 Task: Look for space in Sfizef, Algeria from 4th September, 2023 to 10th September, 2023 for 1 adult in price range Rs.9000 to Rs.17000. Place can be private room with 1  bedroom having 1 bed and 1 bathroom. Property type can be house, flat, hotel. Amenities needed are: washing machine. Booking option can be shelf check-in. Required host language is .
Action: Mouse moved to (683, 88)
Screenshot: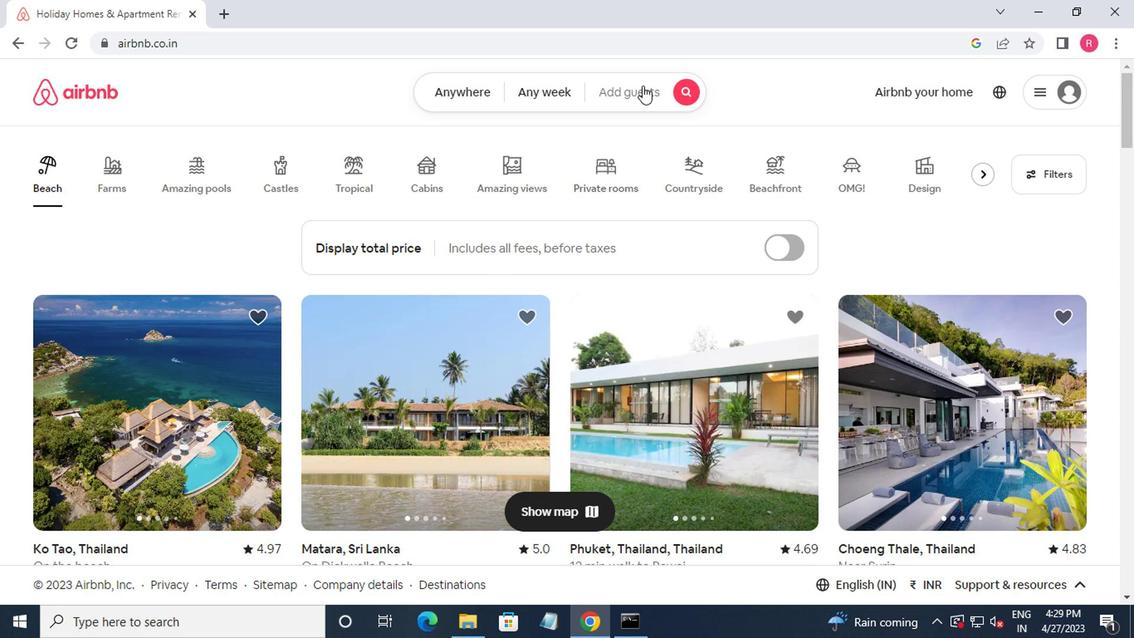 
Action: Mouse pressed left at (683, 88)
Screenshot: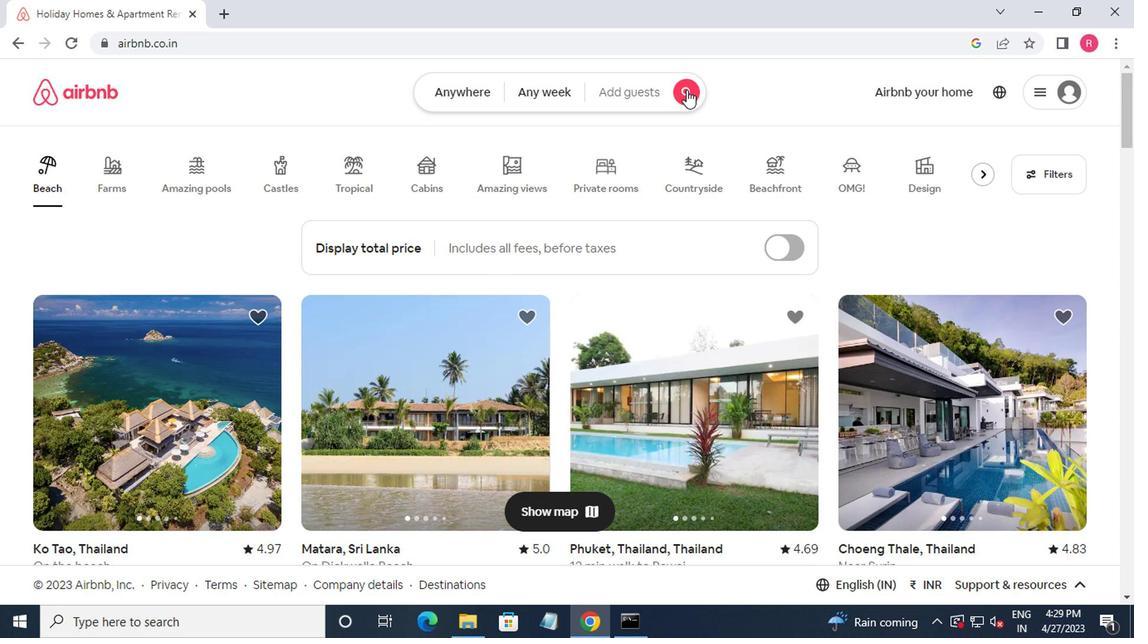 
Action: Mouse moved to (301, 158)
Screenshot: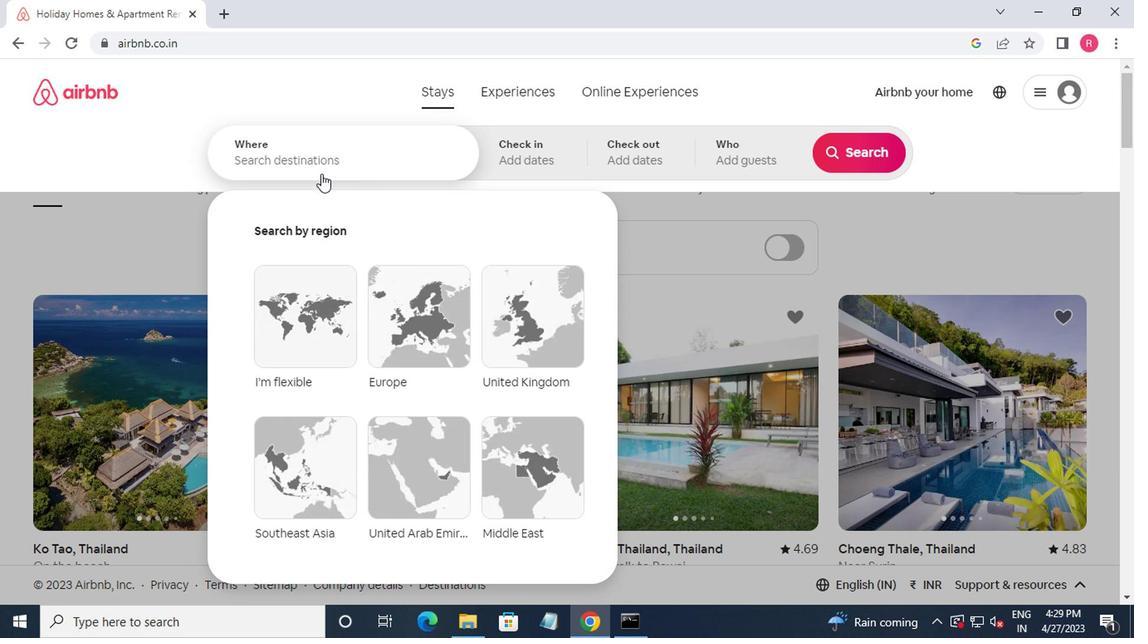 
Action: Mouse pressed left at (301, 158)
Screenshot: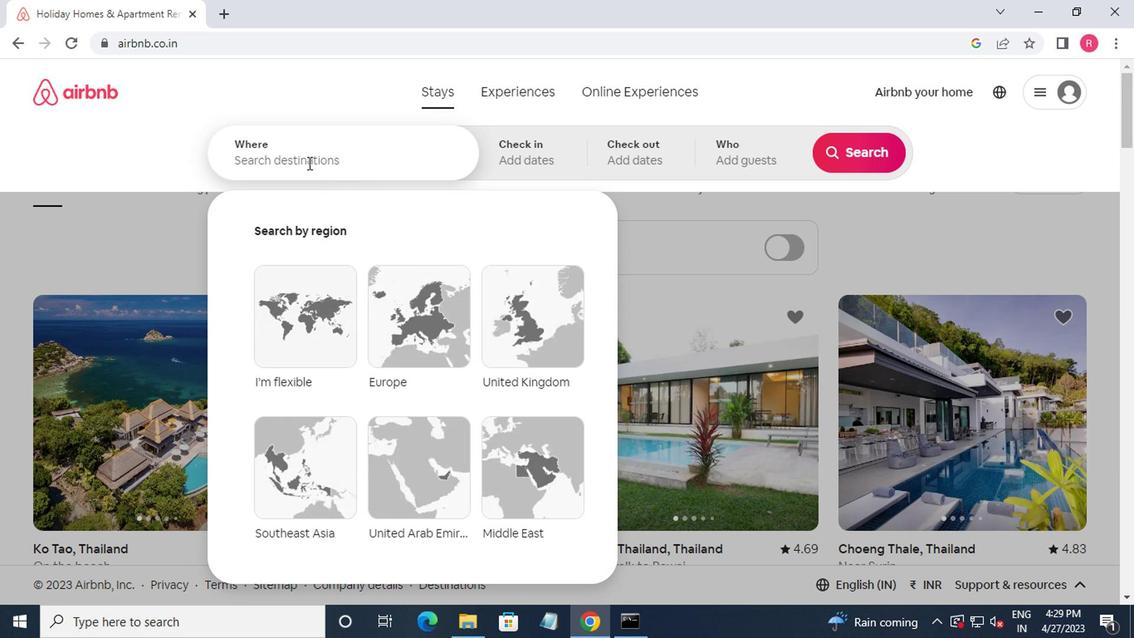
Action: Key pressed sa<Key.backspace>fizef<Key.down><Key.enter>
Screenshot: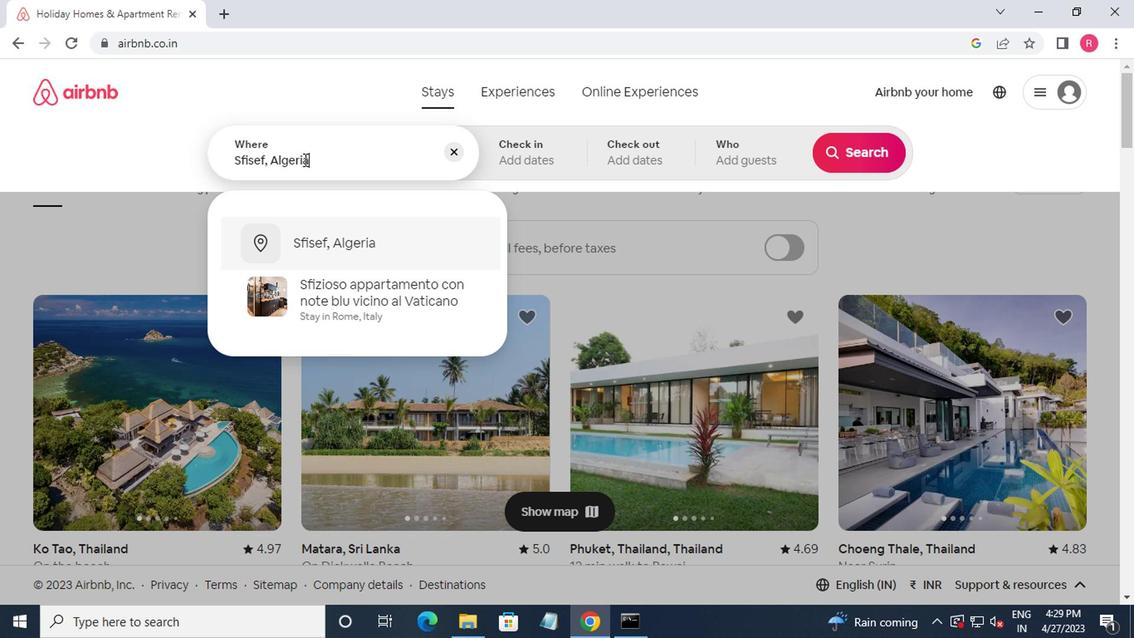 
Action: Mouse moved to (844, 290)
Screenshot: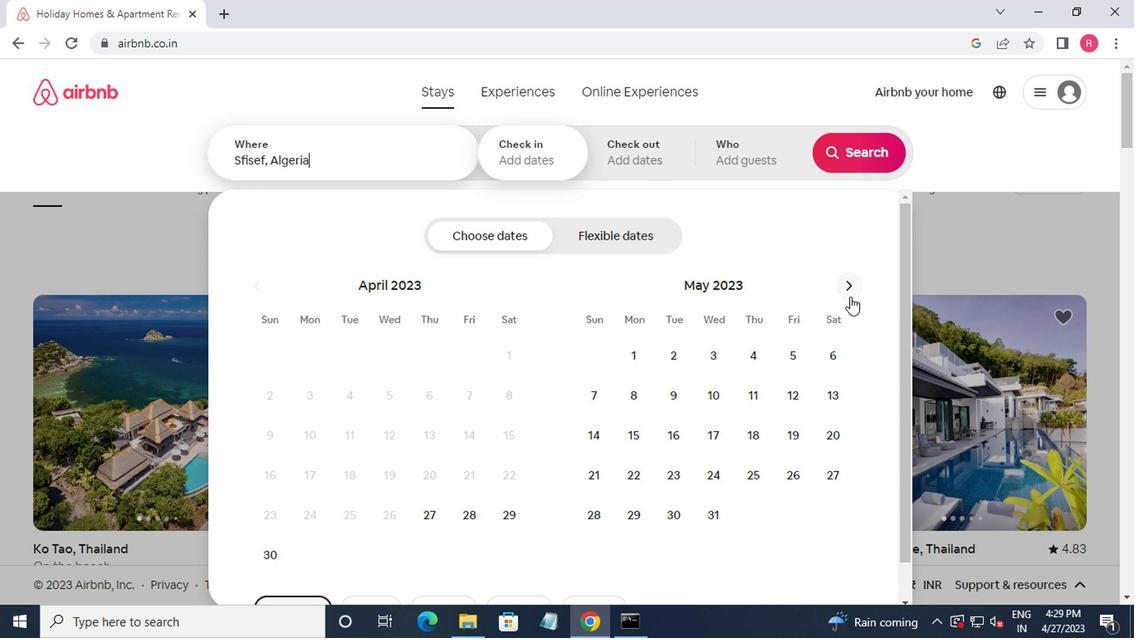 
Action: Mouse pressed left at (844, 290)
Screenshot: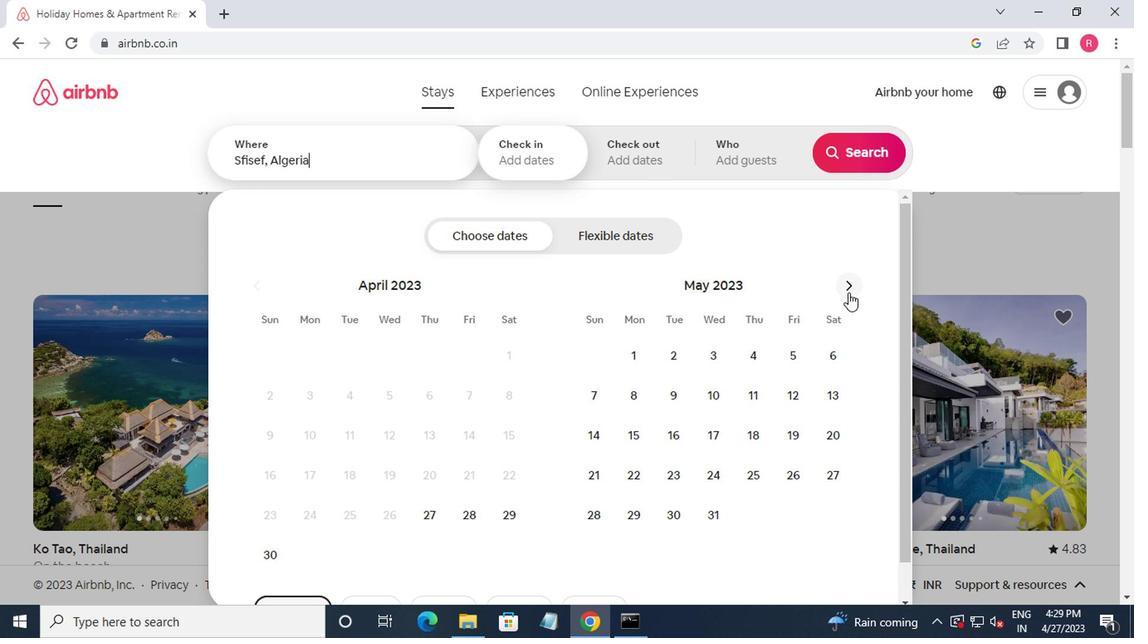 
Action: Mouse moved to (844, 290)
Screenshot: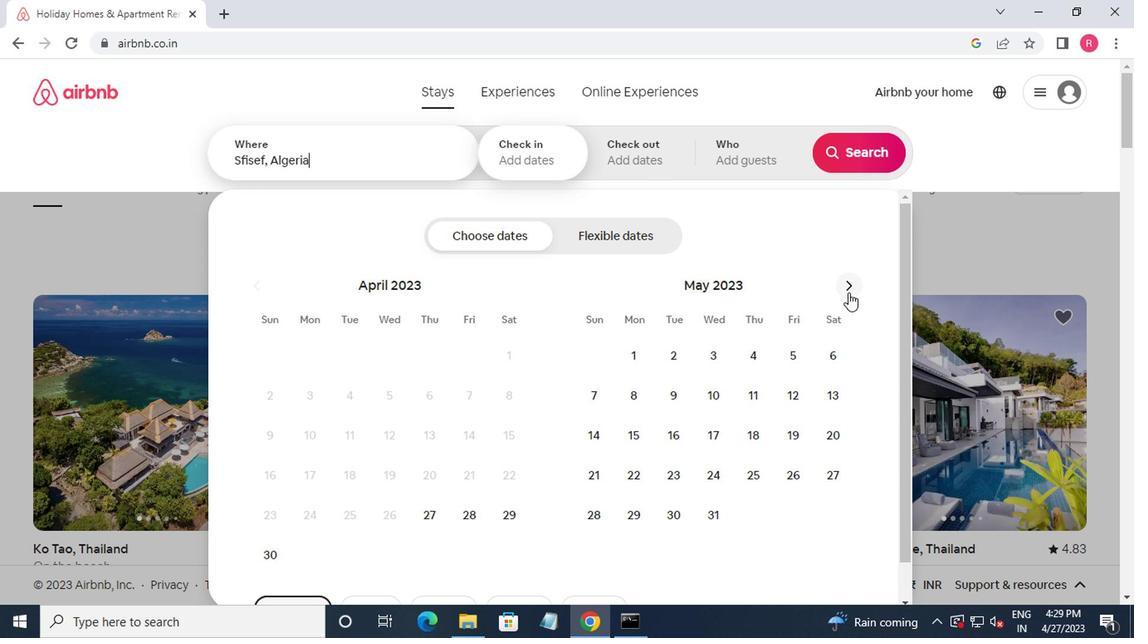 
Action: Mouse pressed left at (844, 290)
Screenshot: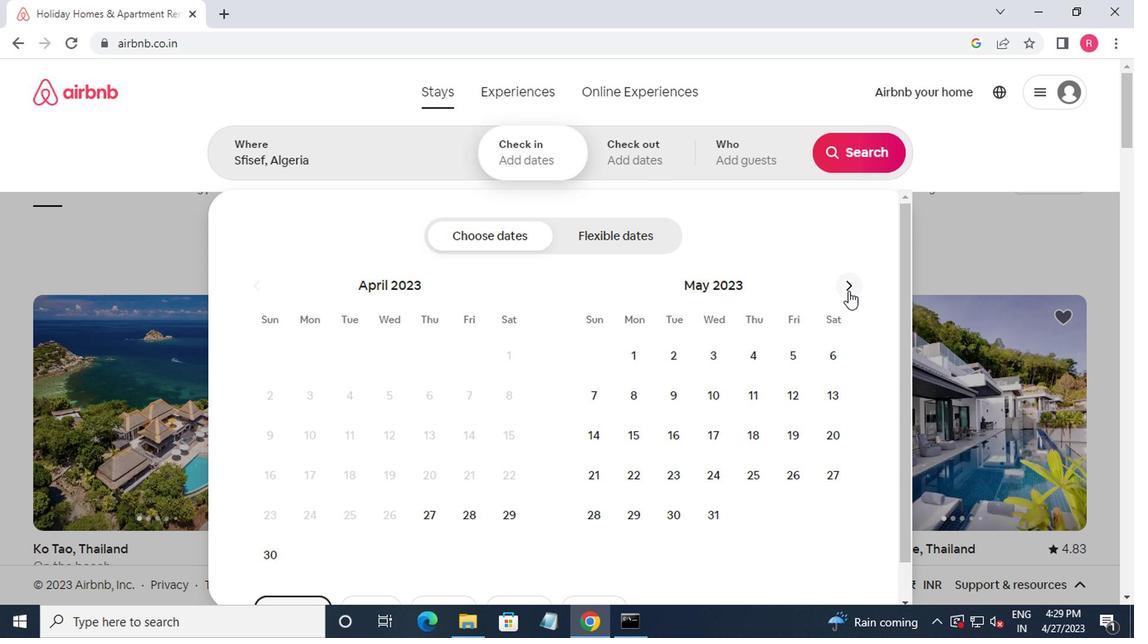 
Action: Mouse pressed left at (844, 290)
Screenshot: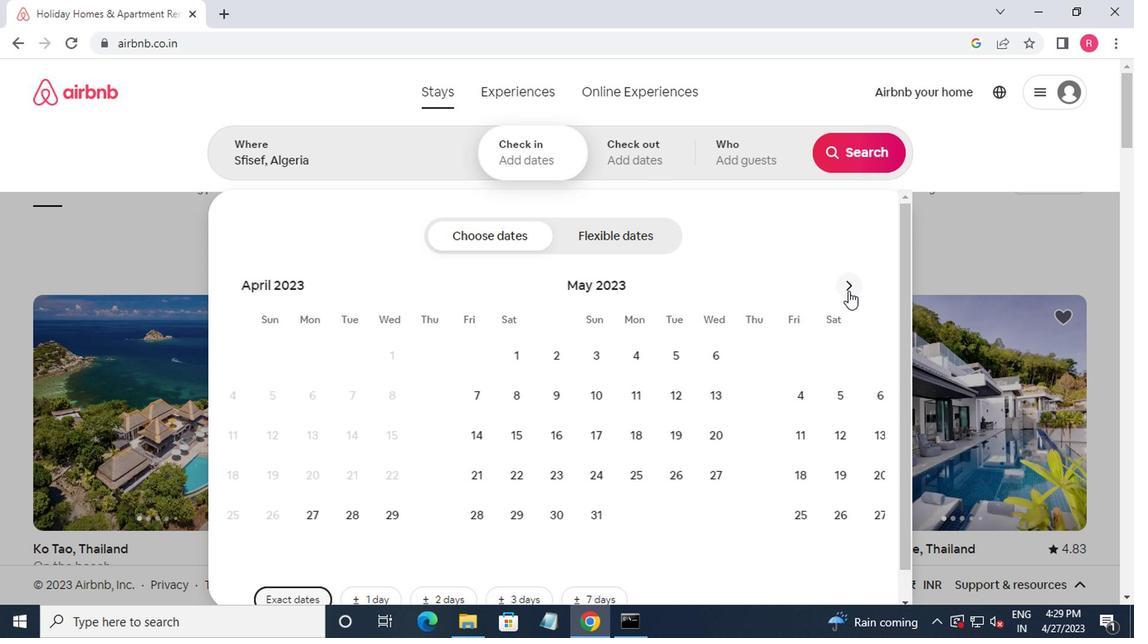 
Action: Mouse pressed left at (844, 290)
Screenshot: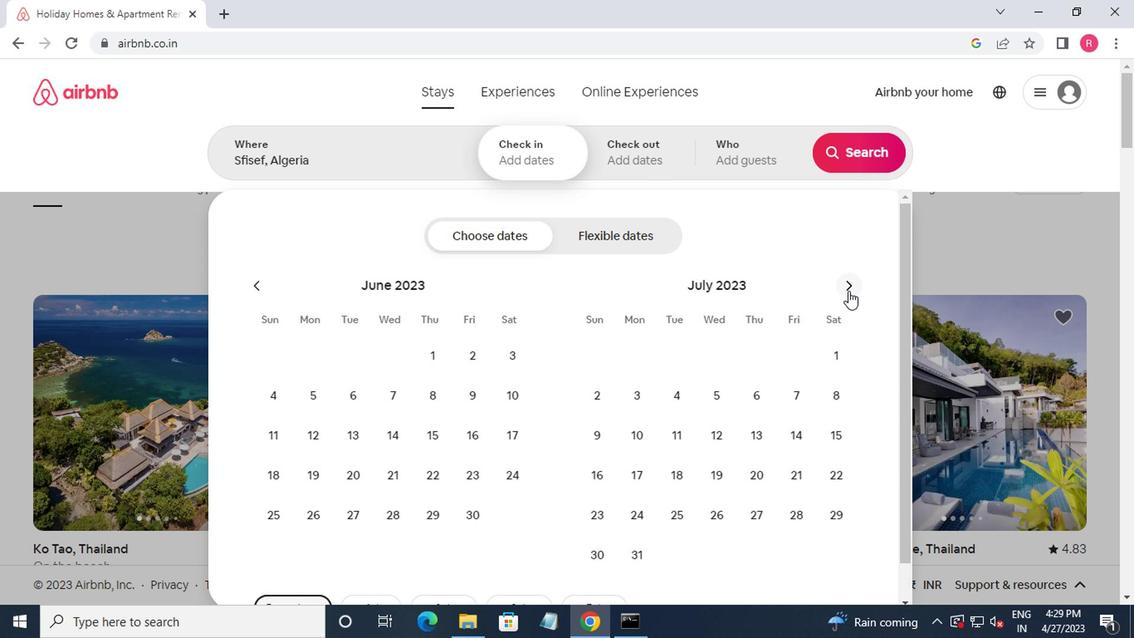 
Action: Mouse pressed left at (844, 290)
Screenshot: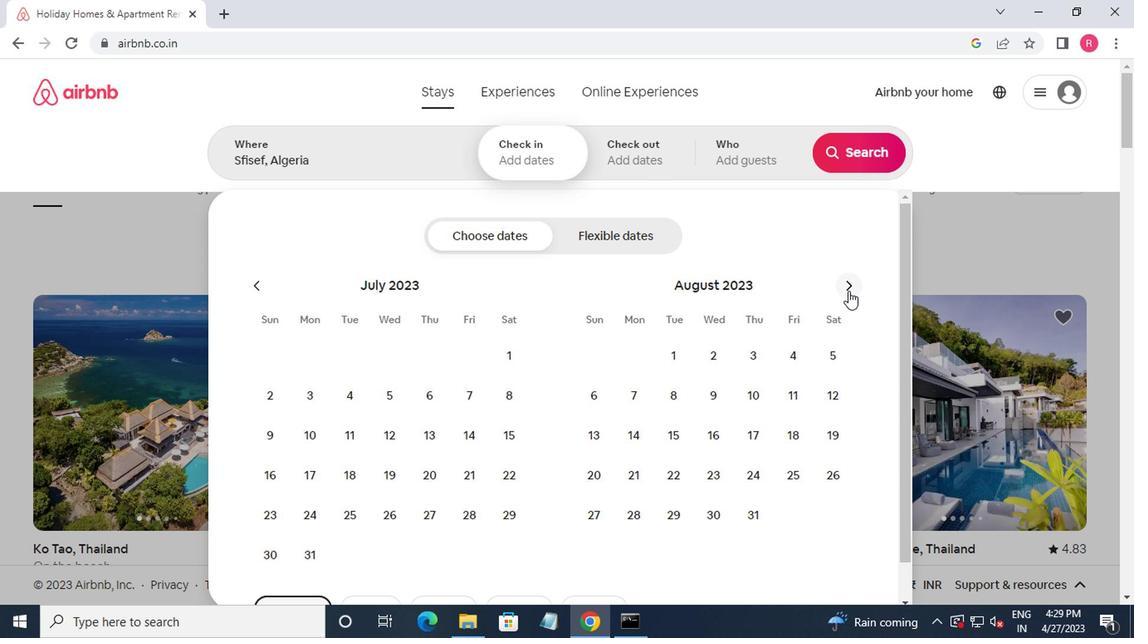 
Action: Mouse moved to (646, 403)
Screenshot: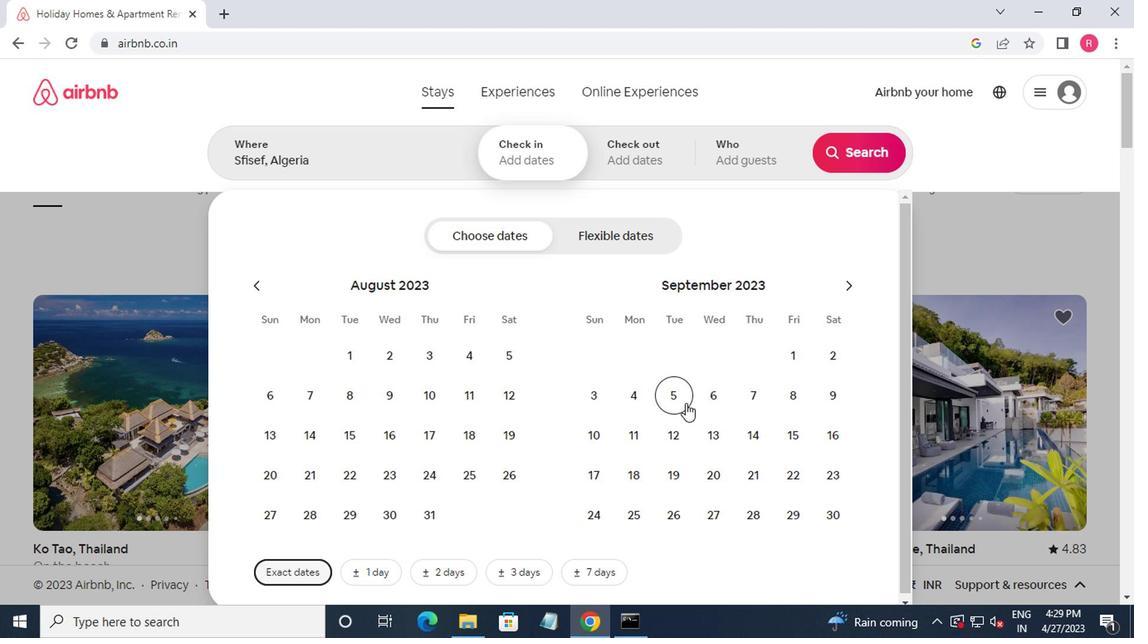 
Action: Mouse pressed left at (646, 403)
Screenshot: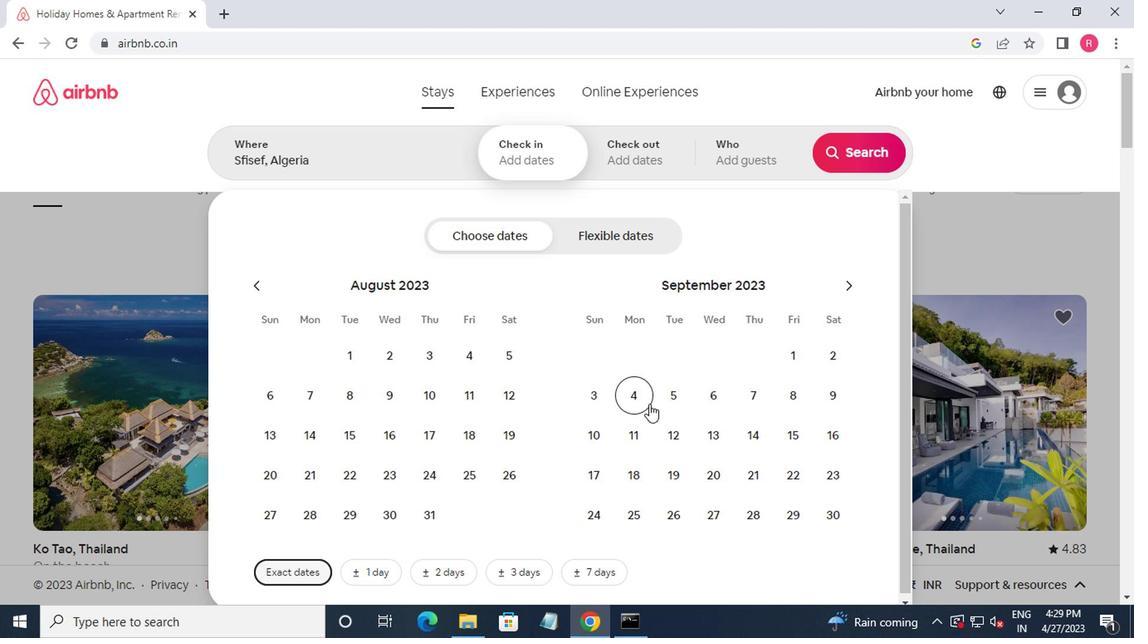 
Action: Mouse moved to (609, 446)
Screenshot: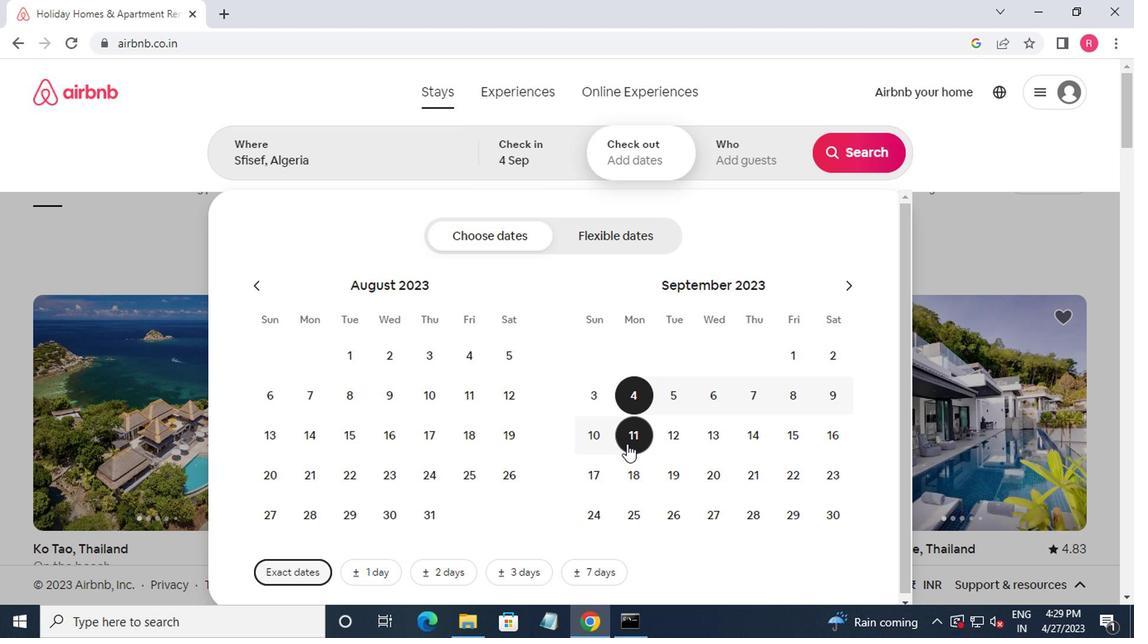 
Action: Mouse pressed left at (609, 446)
Screenshot: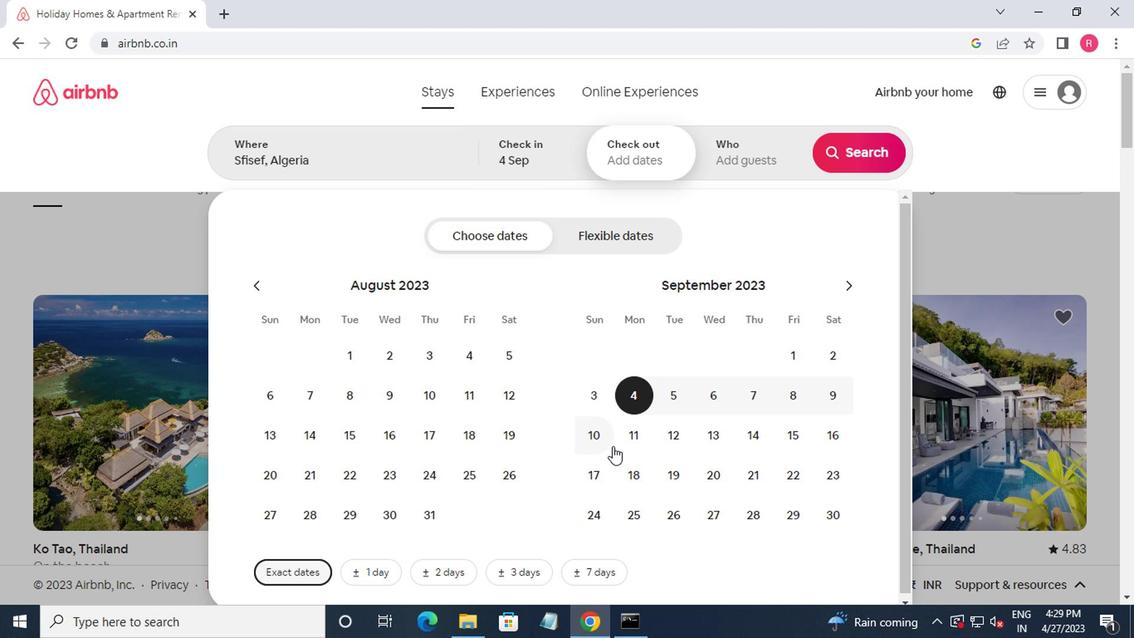 
Action: Mouse moved to (714, 172)
Screenshot: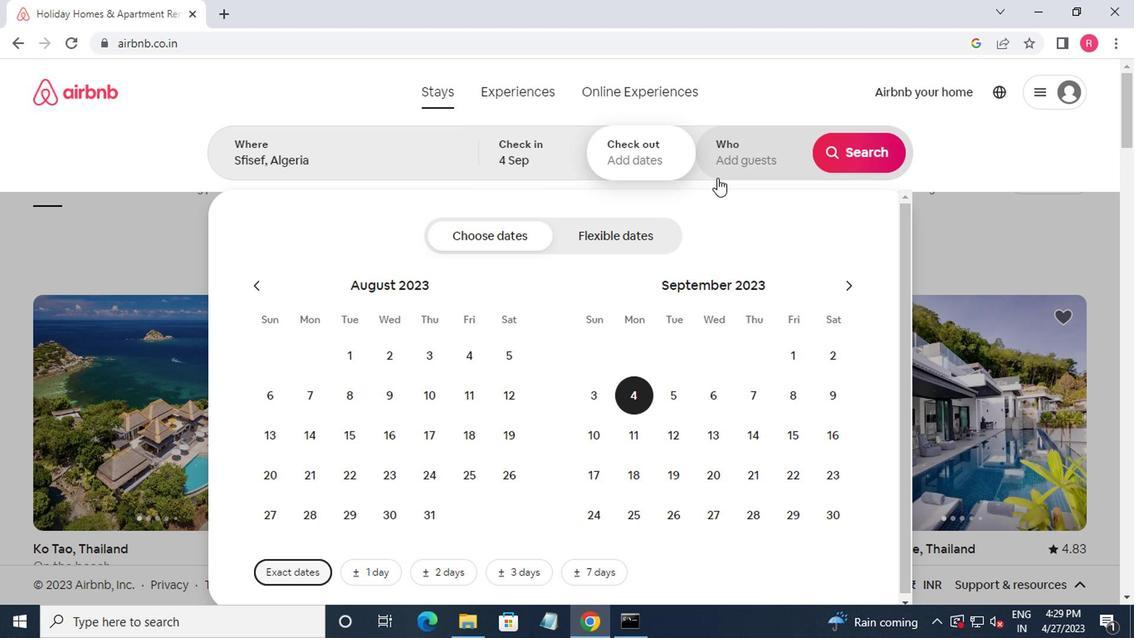 
Action: Mouse pressed left at (714, 172)
Screenshot: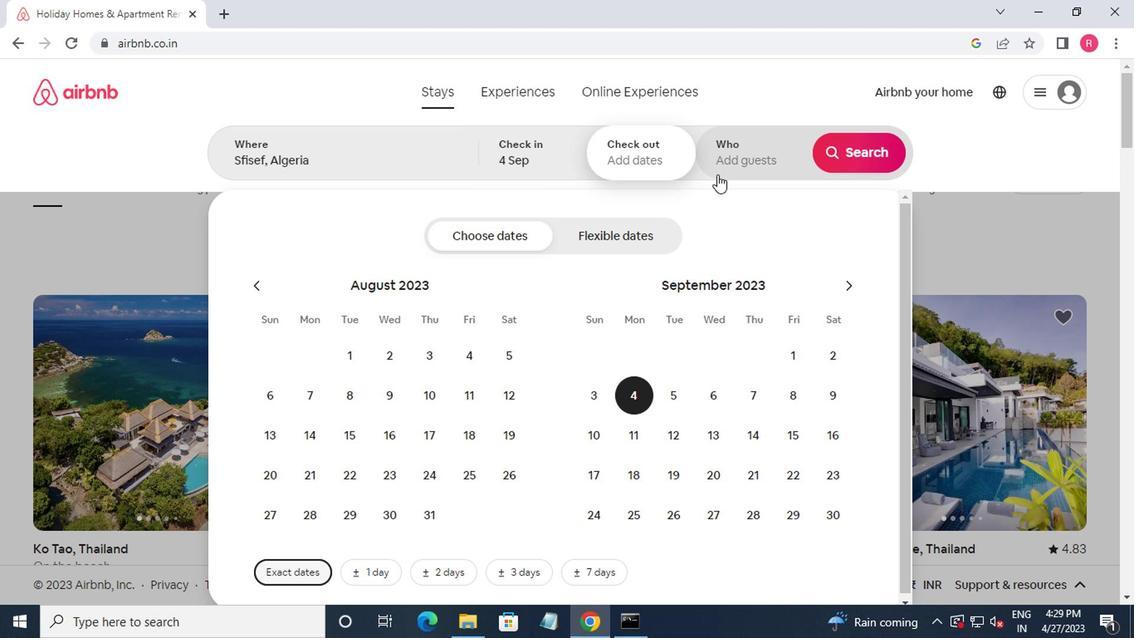 
Action: Mouse moved to (861, 237)
Screenshot: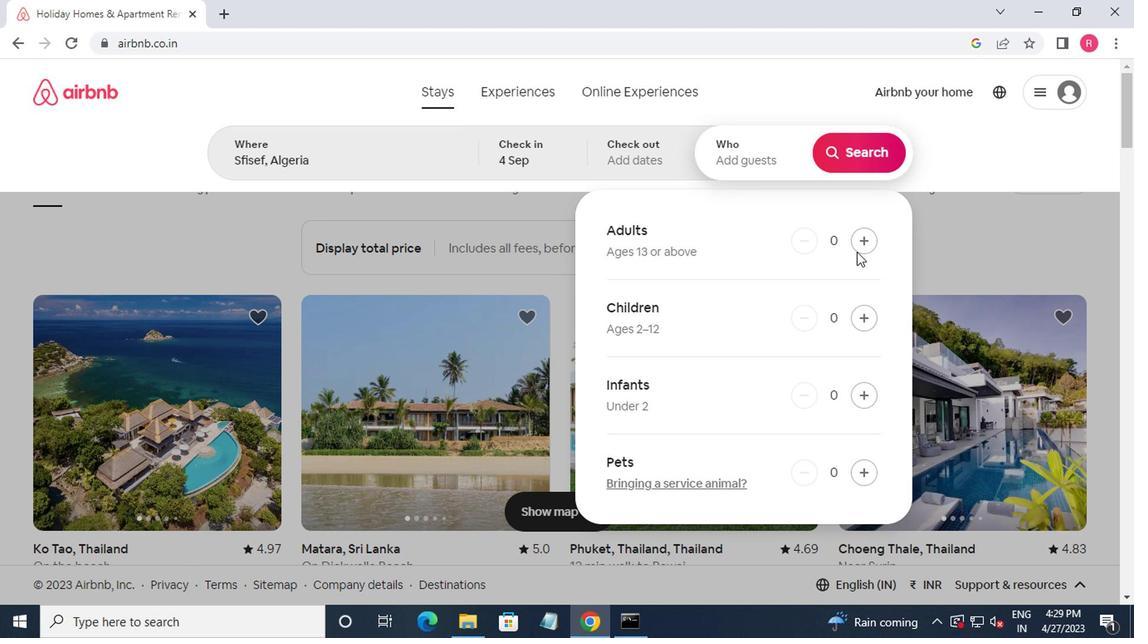
Action: Mouse pressed left at (861, 237)
Screenshot: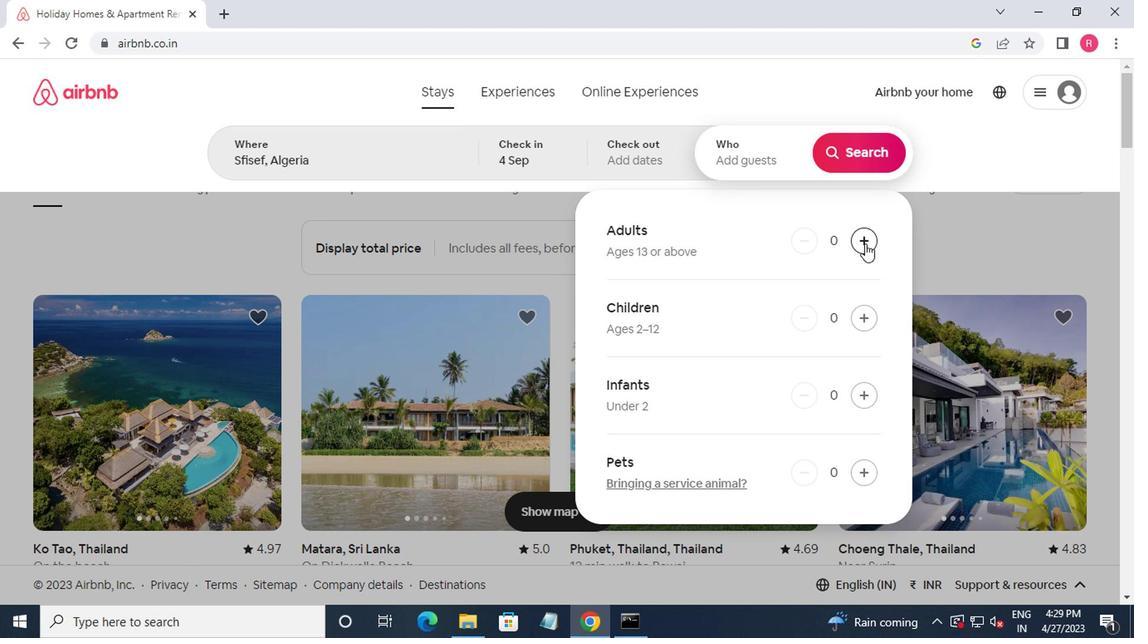 
Action: Mouse moved to (838, 159)
Screenshot: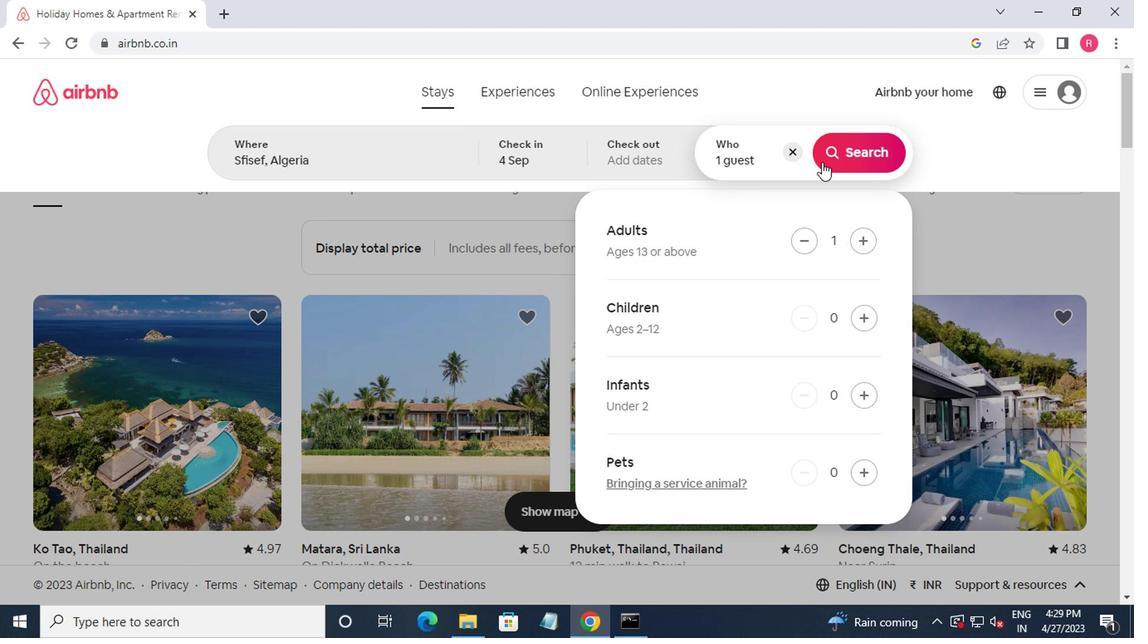 
Action: Mouse pressed left at (838, 159)
Screenshot: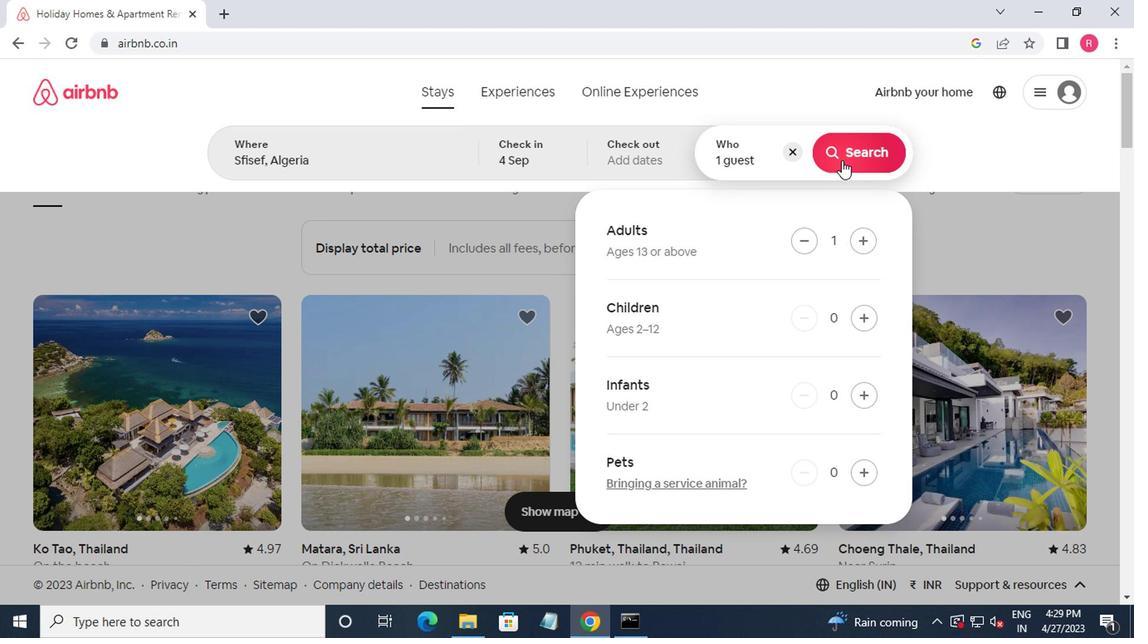 
Action: Mouse moved to (1065, 162)
Screenshot: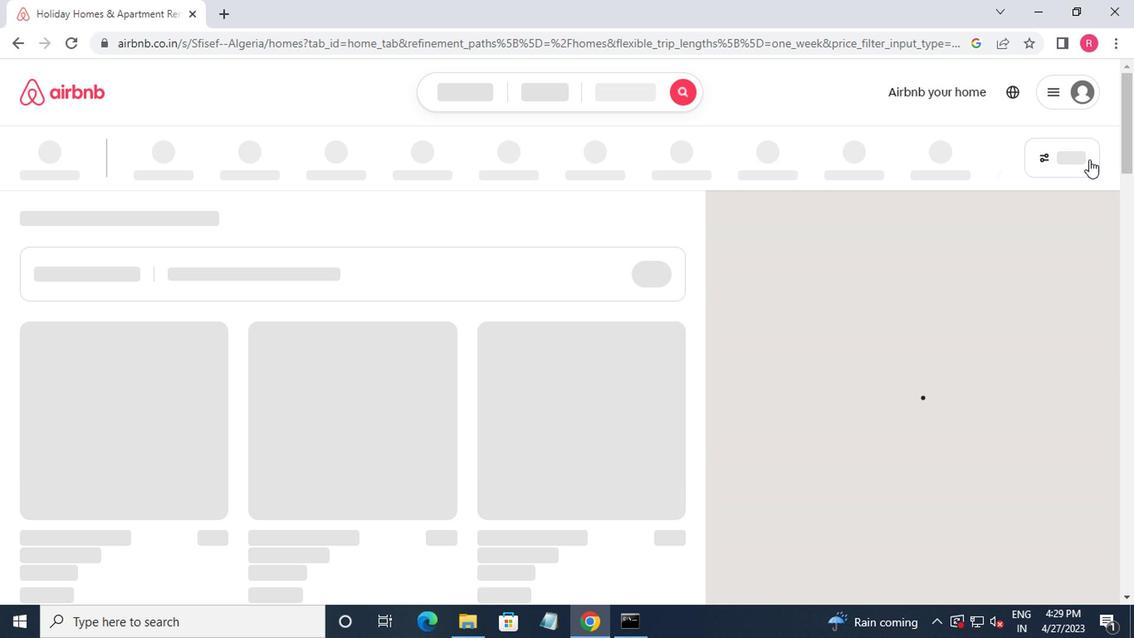 
Action: Mouse pressed left at (1065, 162)
Screenshot: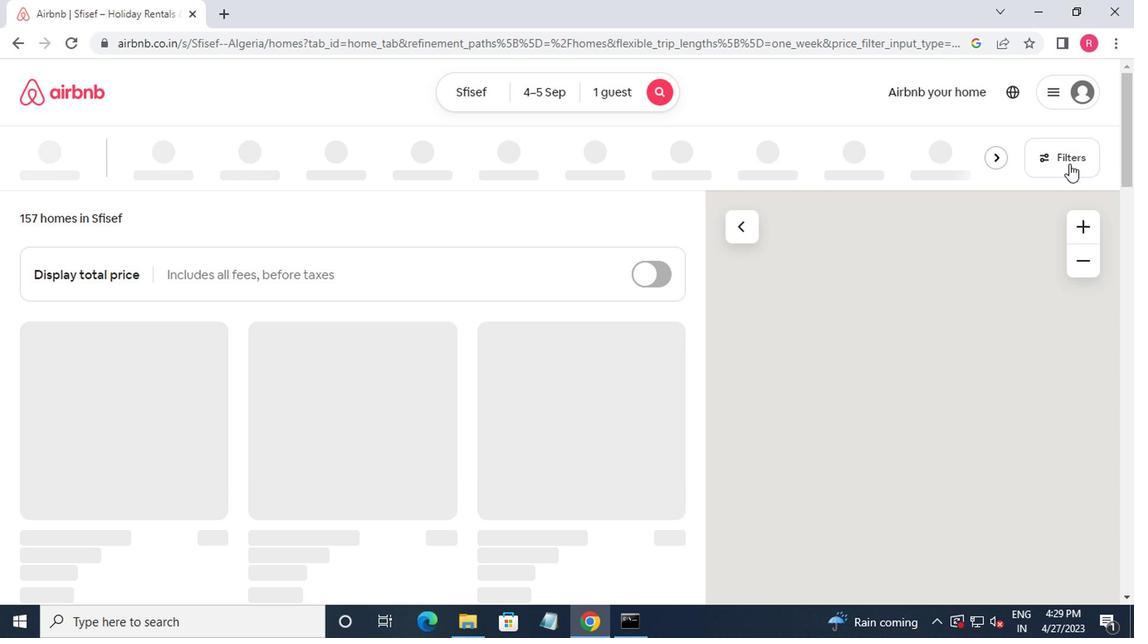 
Action: Mouse moved to (425, 366)
Screenshot: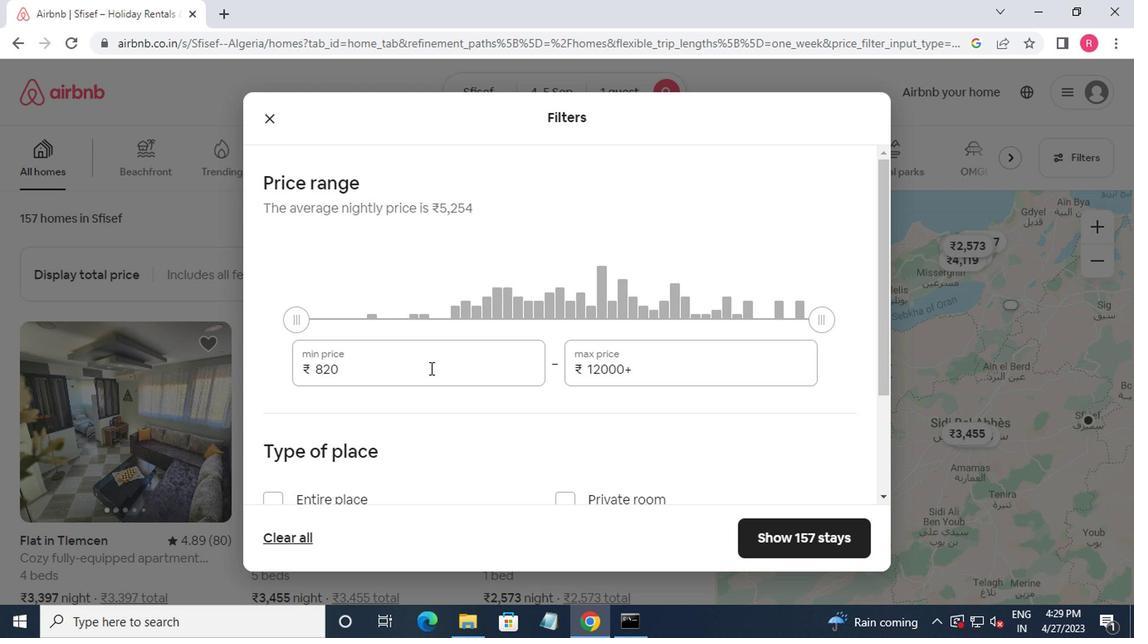 
Action: Mouse pressed left at (425, 366)
Screenshot: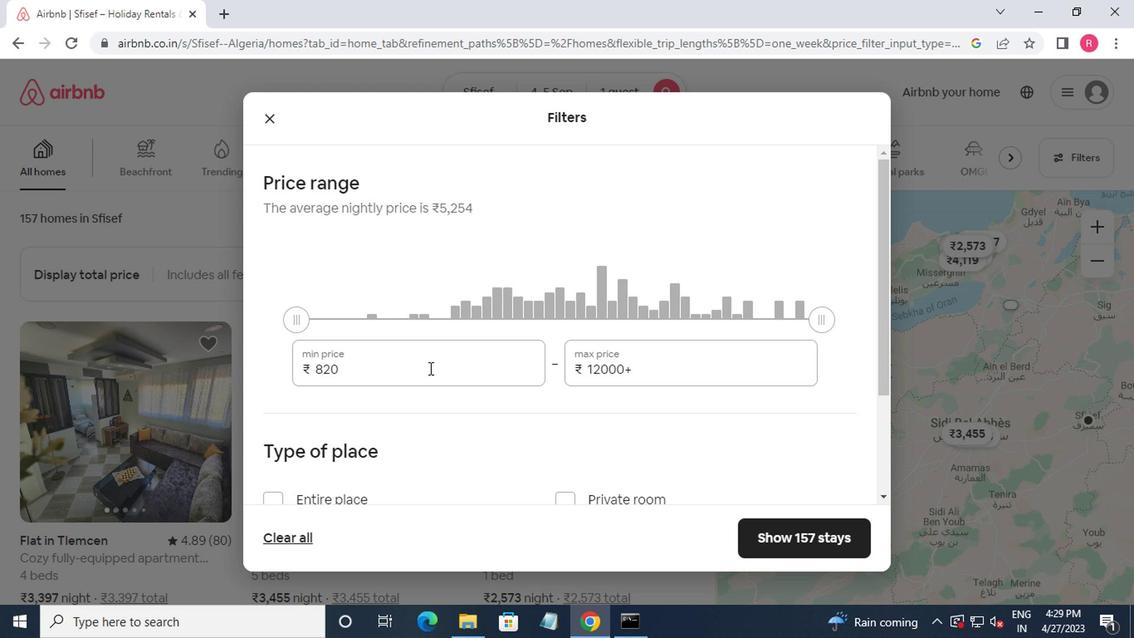 
Action: Mouse moved to (447, 375)
Screenshot: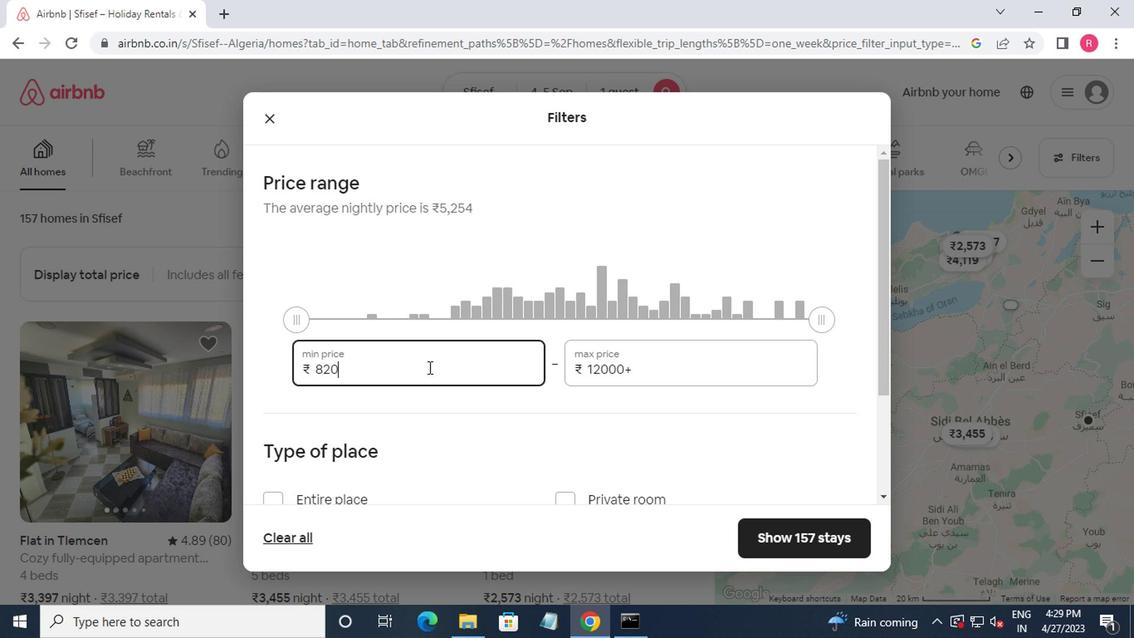 
Action: Key pressed <Key.backspace><Key.backspace><Key.backspace><Key.backspace>9000<Key.tab>17000
Screenshot: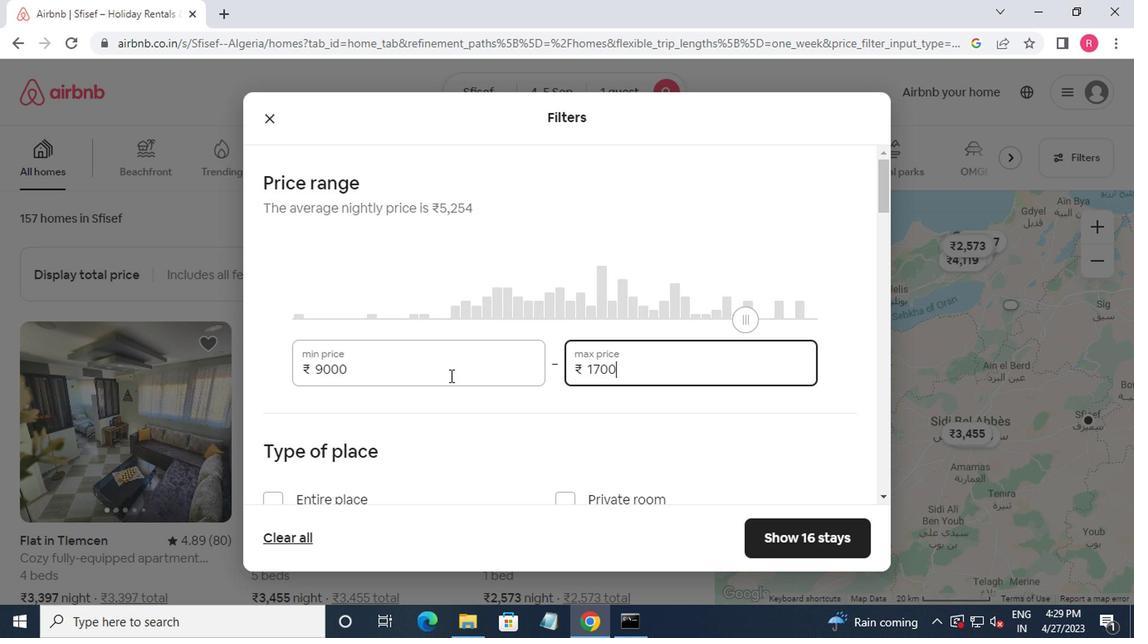 
Action: Mouse moved to (399, 423)
Screenshot: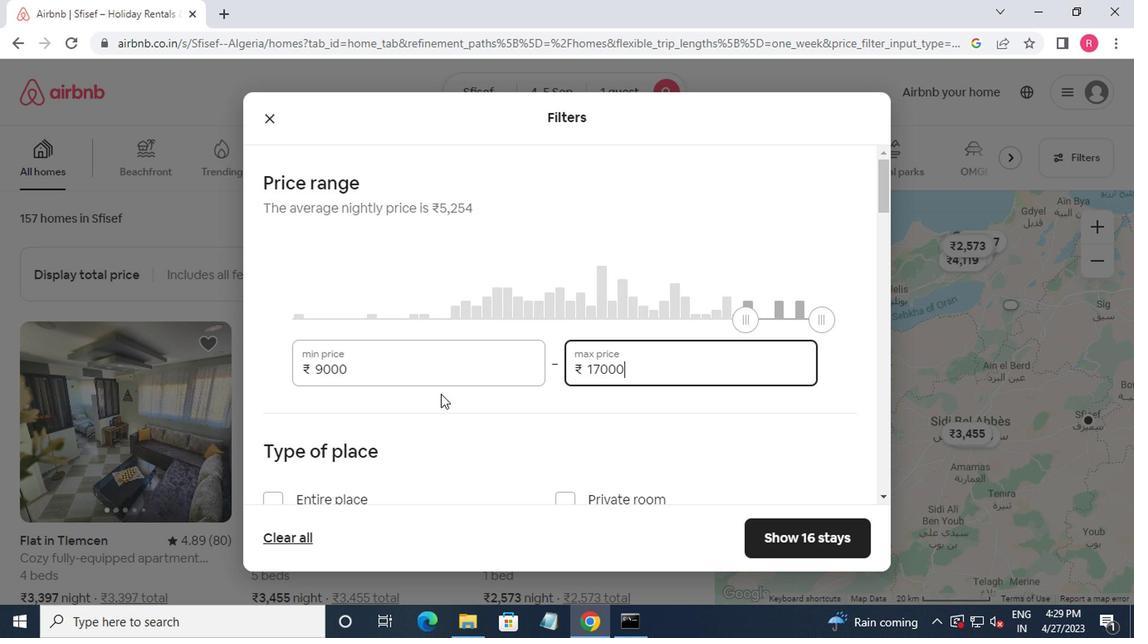 
Action: Mouse scrolled (399, 423) with delta (0, 0)
Screenshot: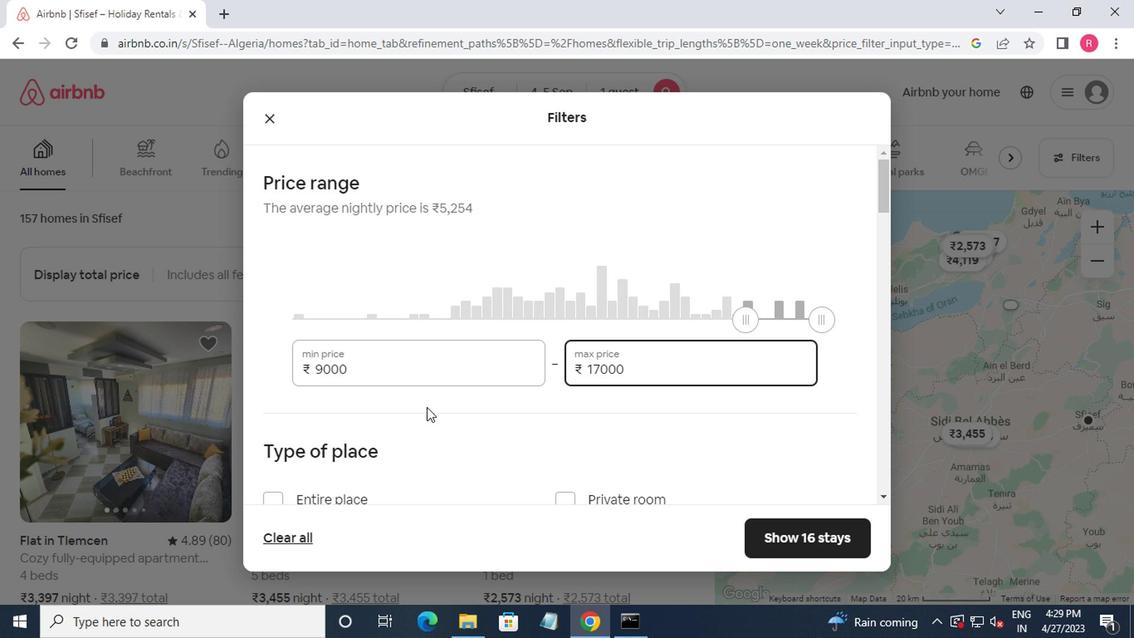 
Action: Mouse moved to (397, 423)
Screenshot: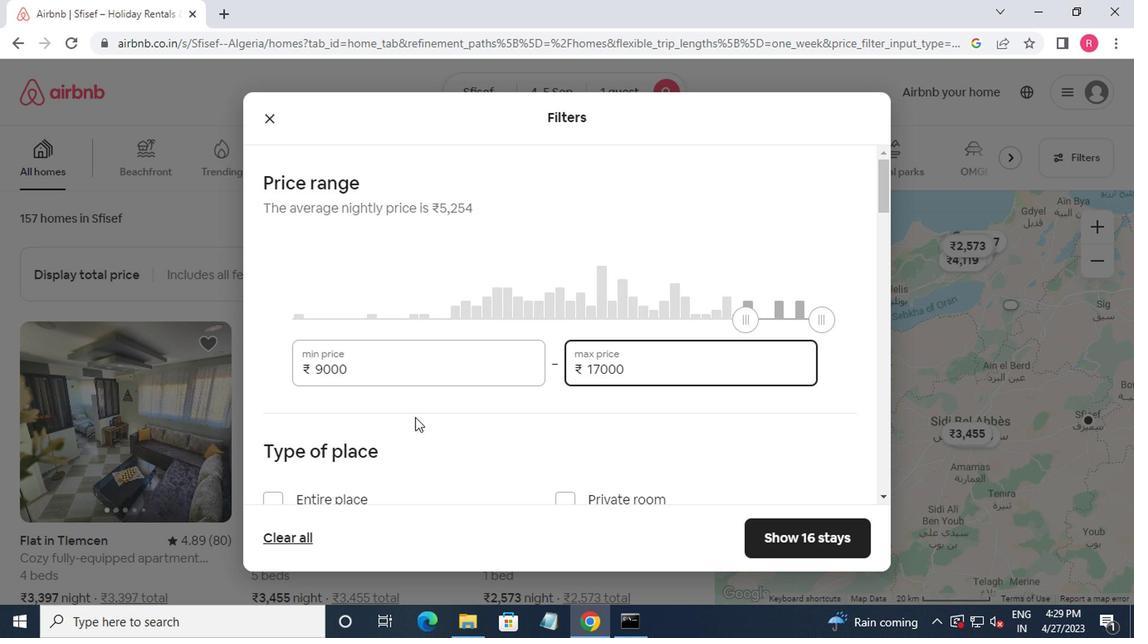 
Action: Mouse scrolled (397, 423) with delta (0, 0)
Screenshot: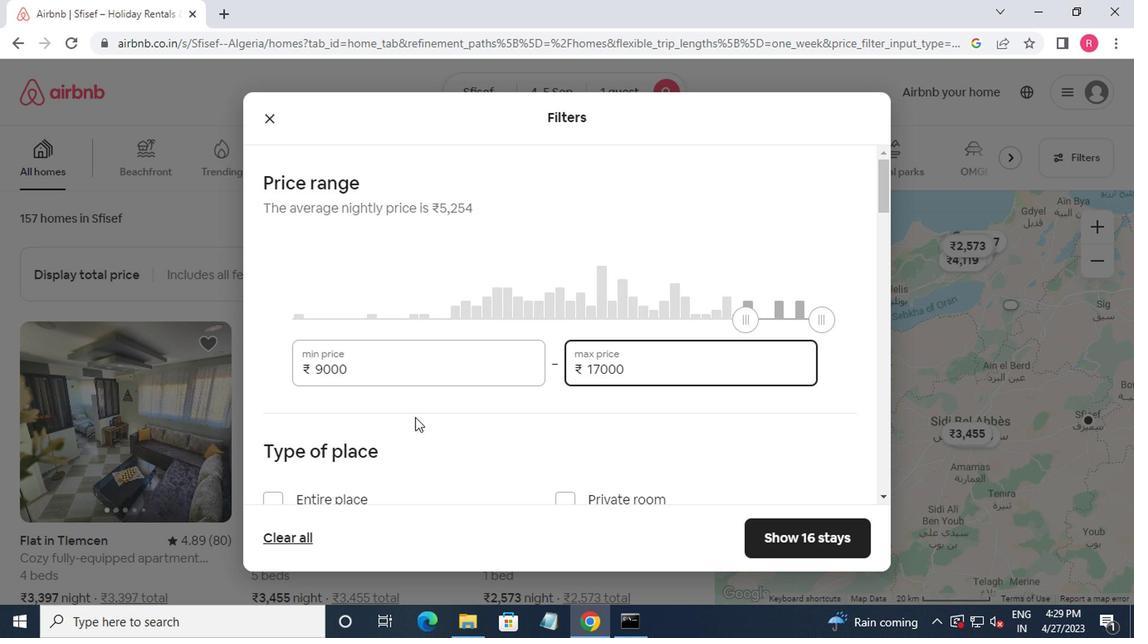 
Action: Mouse moved to (584, 335)
Screenshot: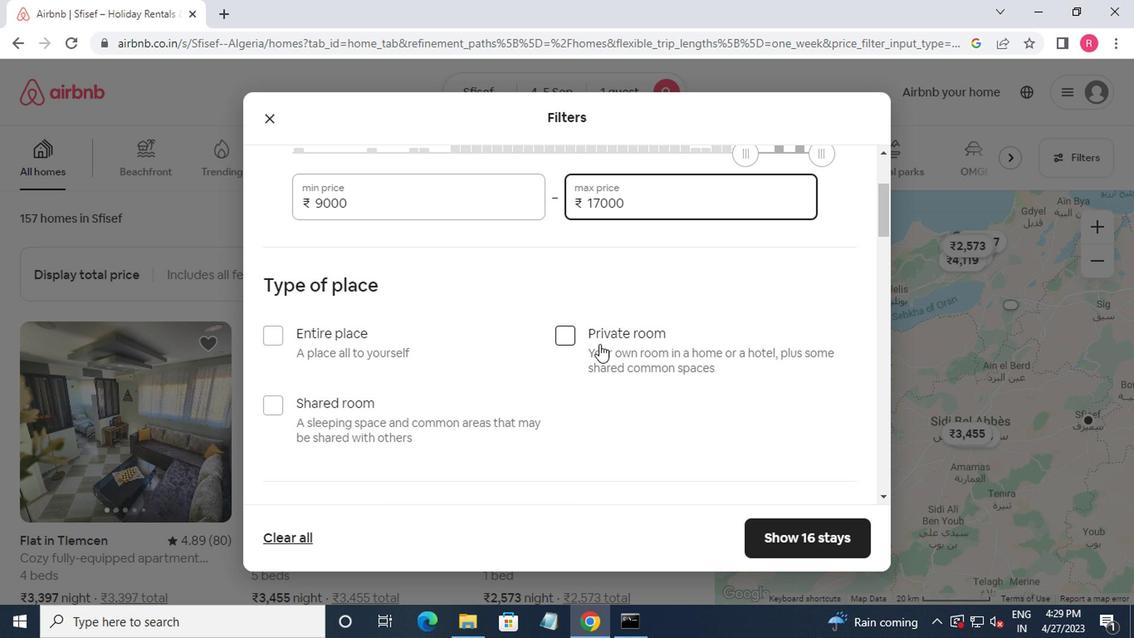 
Action: Mouse pressed left at (584, 335)
Screenshot: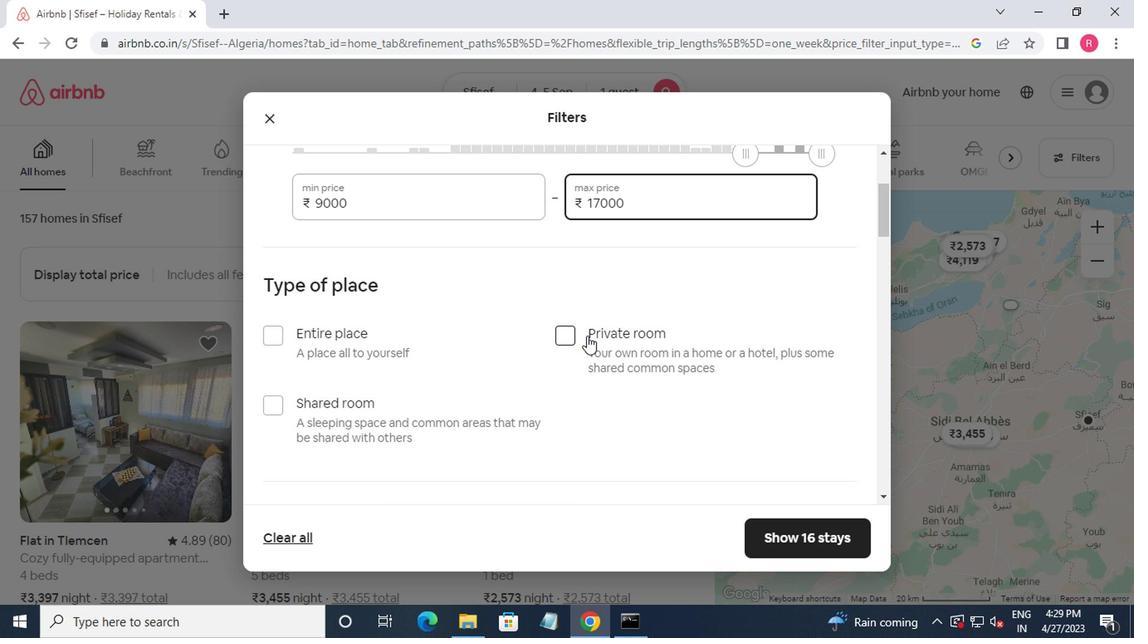 
Action: Mouse moved to (580, 333)
Screenshot: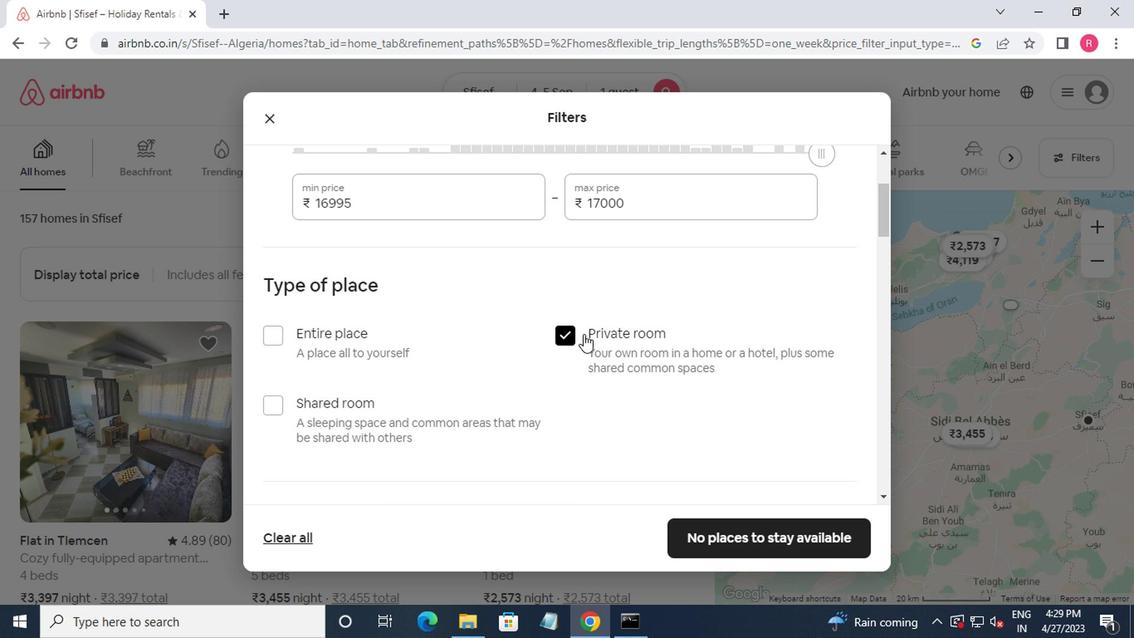 
Action: Mouse scrolled (580, 332) with delta (0, -1)
Screenshot: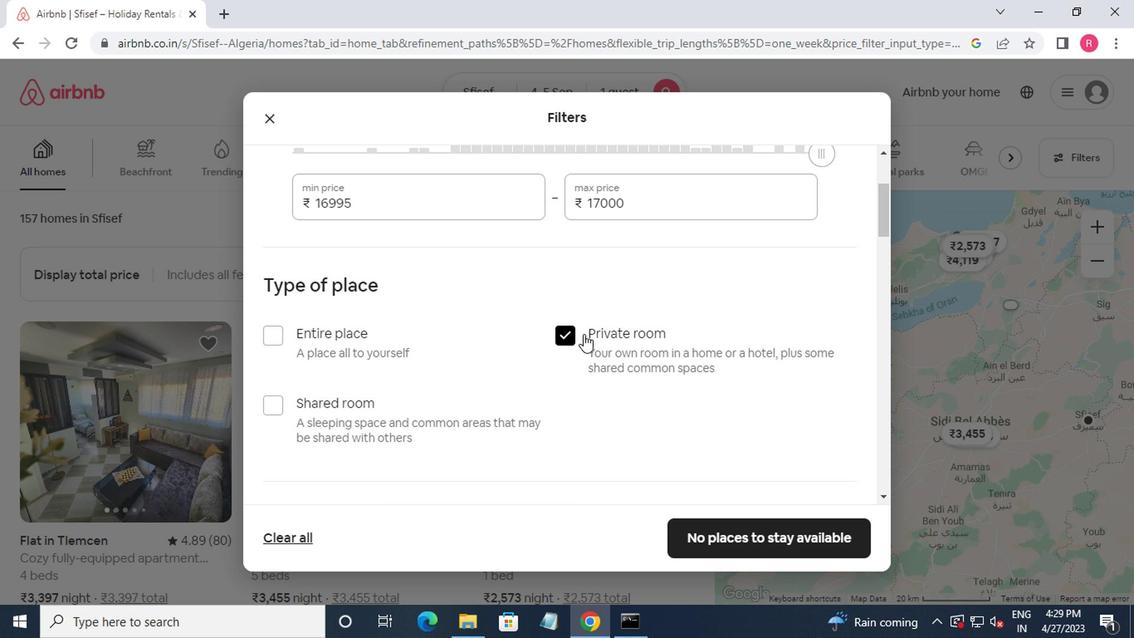 
Action: Mouse moved to (579, 342)
Screenshot: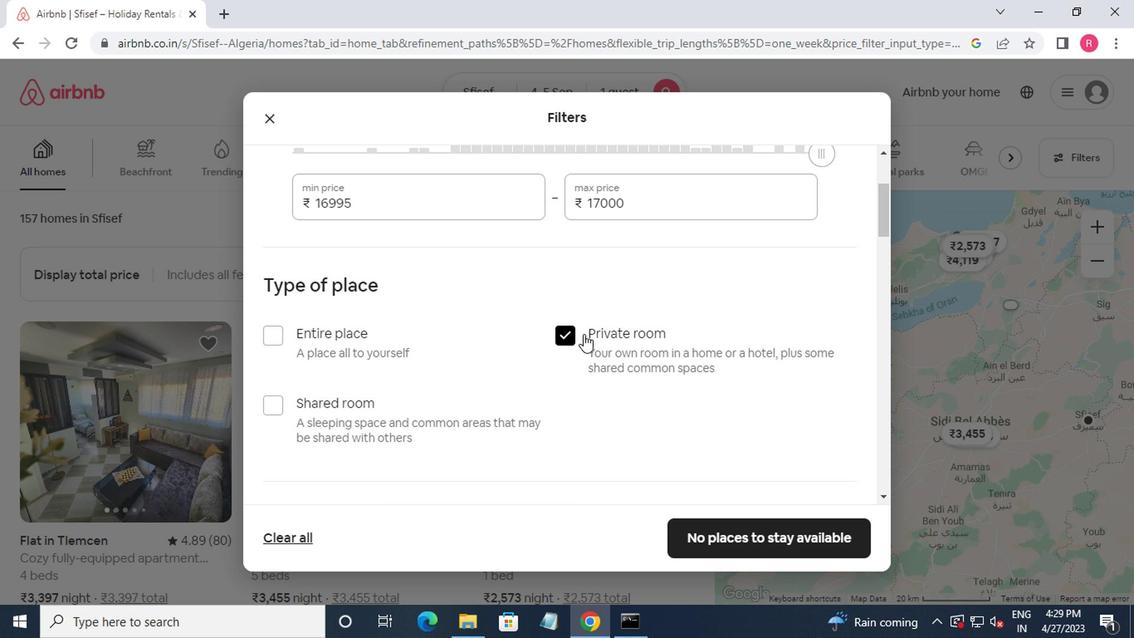 
Action: Mouse scrolled (579, 340) with delta (0, -1)
Screenshot: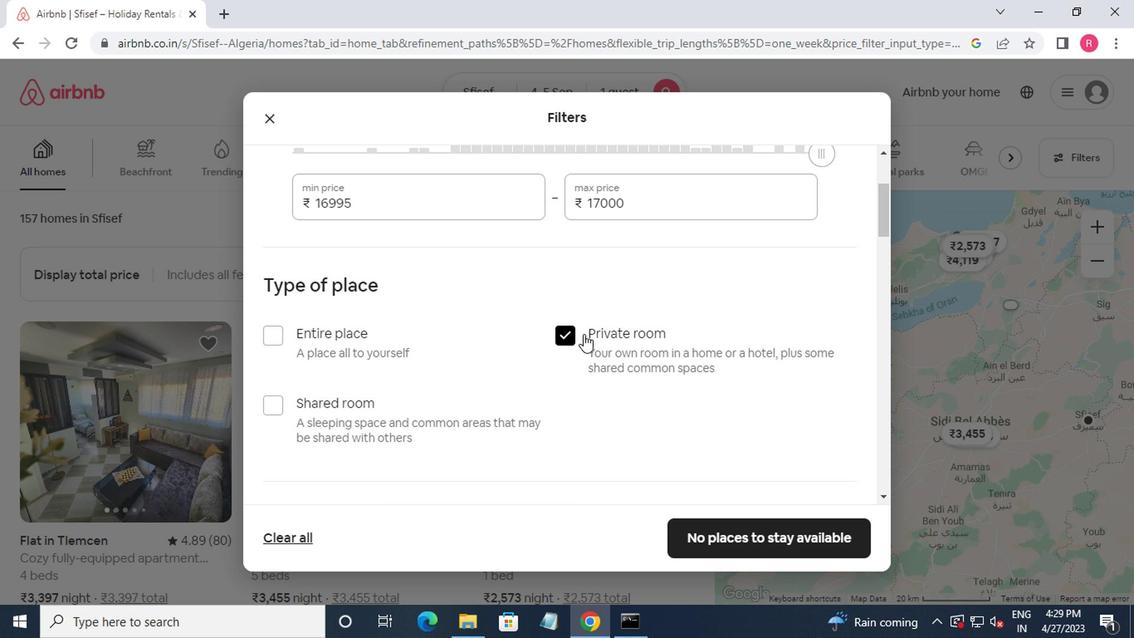 
Action: Mouse moved to (577, 345)
Screenshot: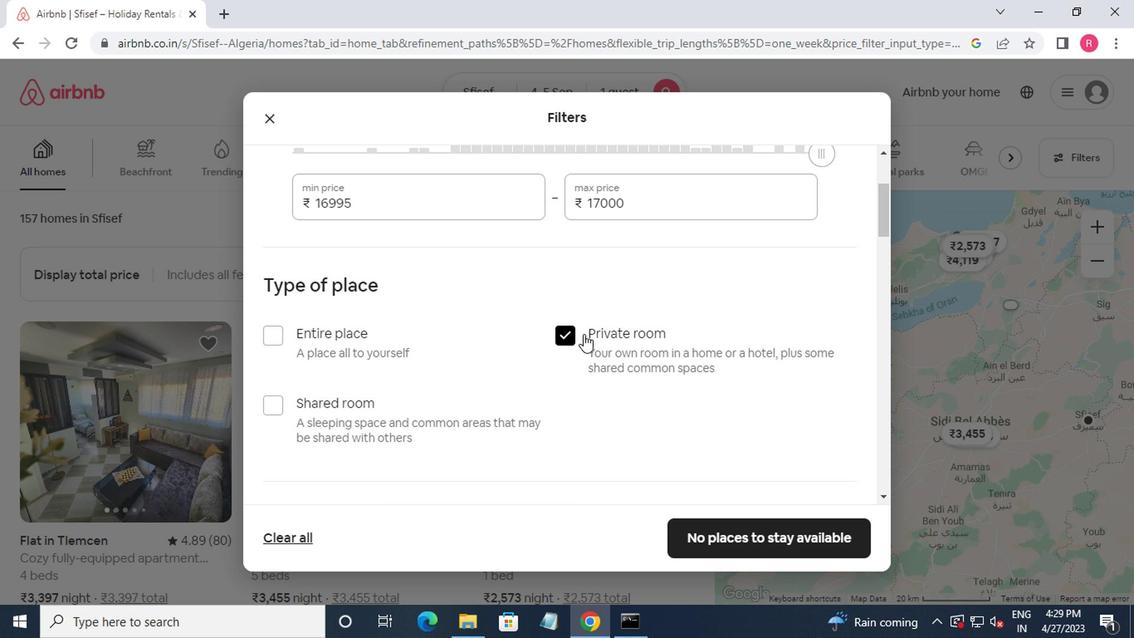 
Action: Mouse scrolled (577, 344) with delta (0, 0)
Screenshot: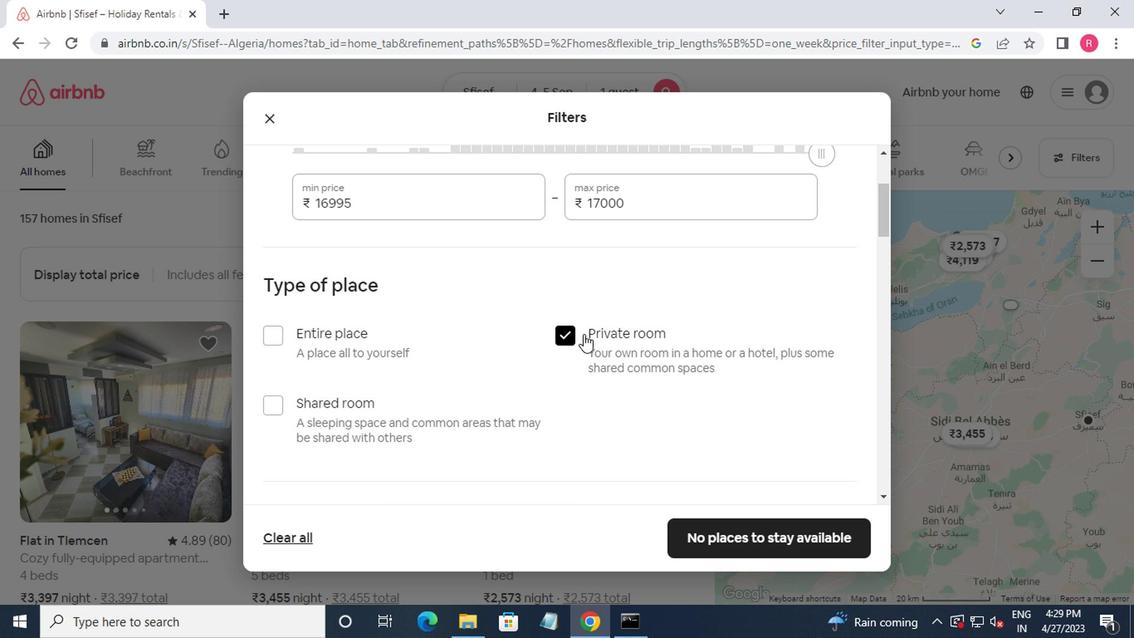 
Action: Mouse moved to (359, 350)
Screenshot: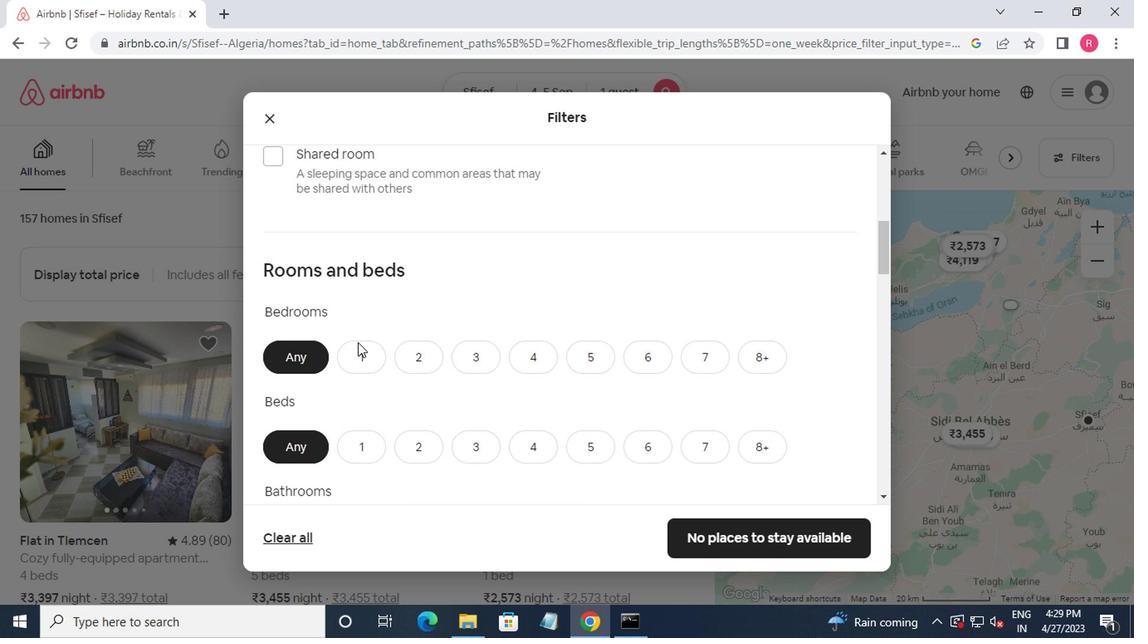 
Action: Mouse pressed left at (359, 350)
Screenshot: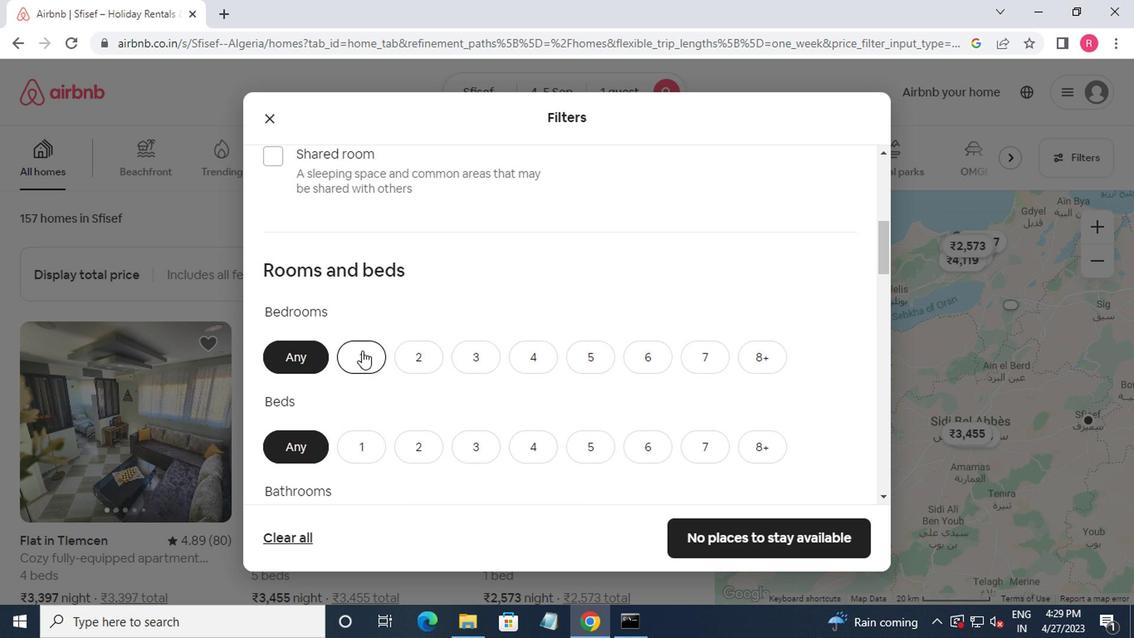 
Action: Mouse moved to (361, 352)
Screenshot: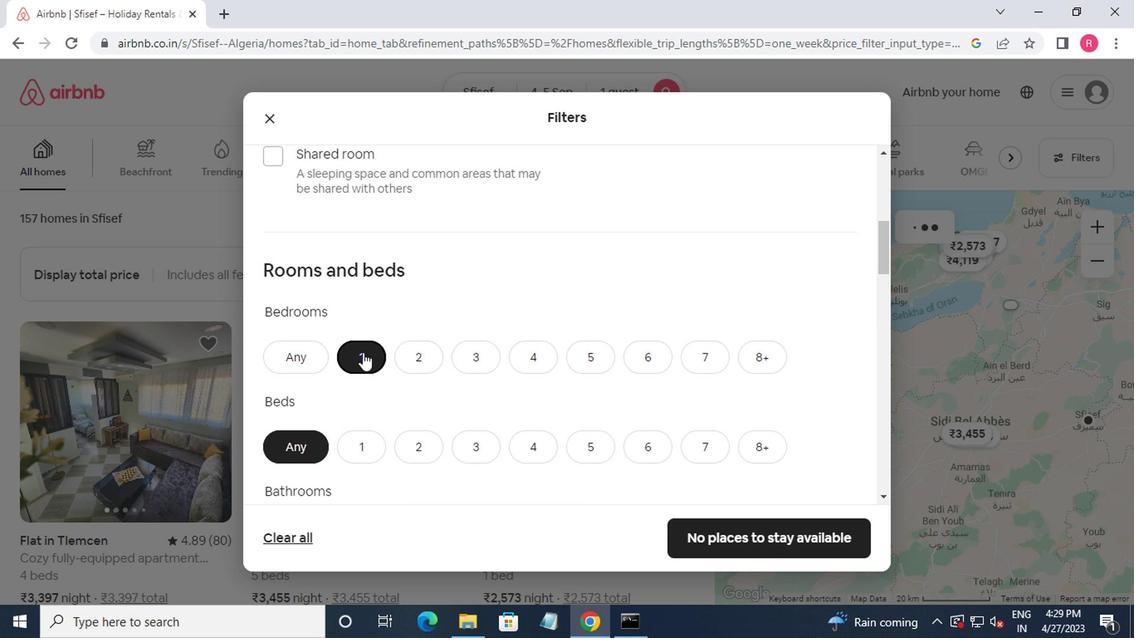 
Action: Mouse scrolled (361, 350) with delta (0, -1)
Screenshot: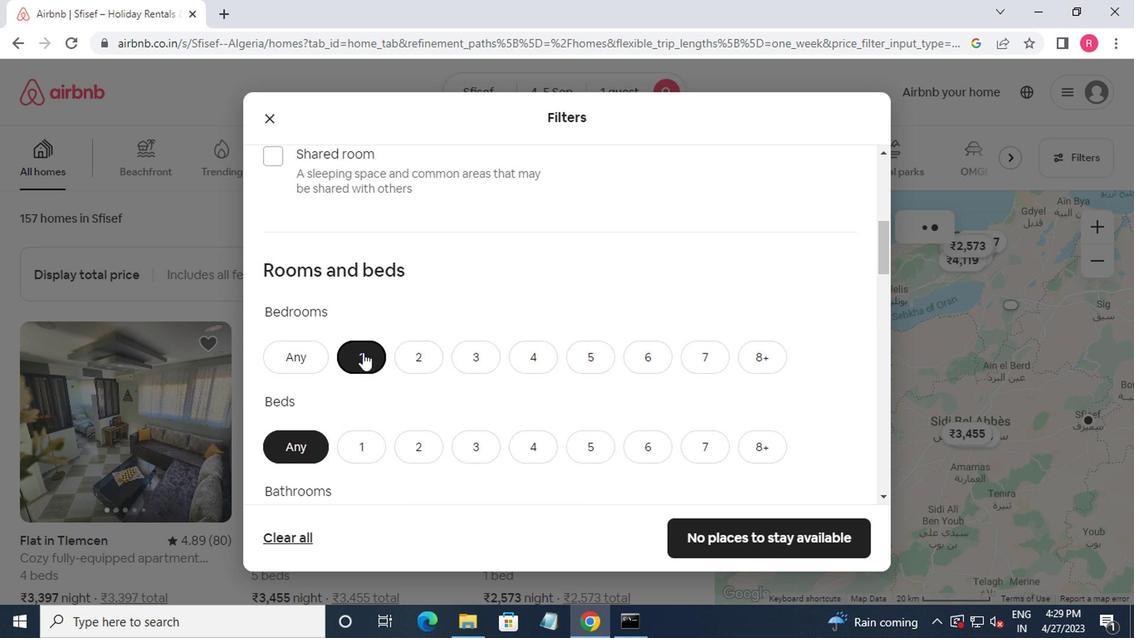 
Action: Mouse moved to (362, 350)
Screenshot: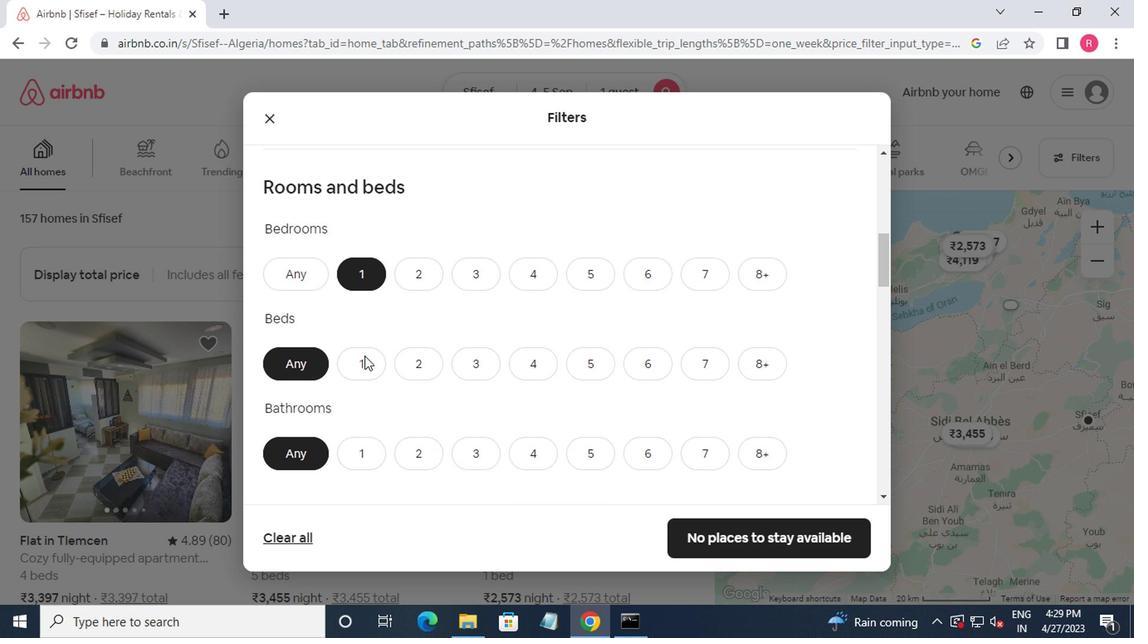
Action: Mouse pressed left at (362, 350)
Screenshot: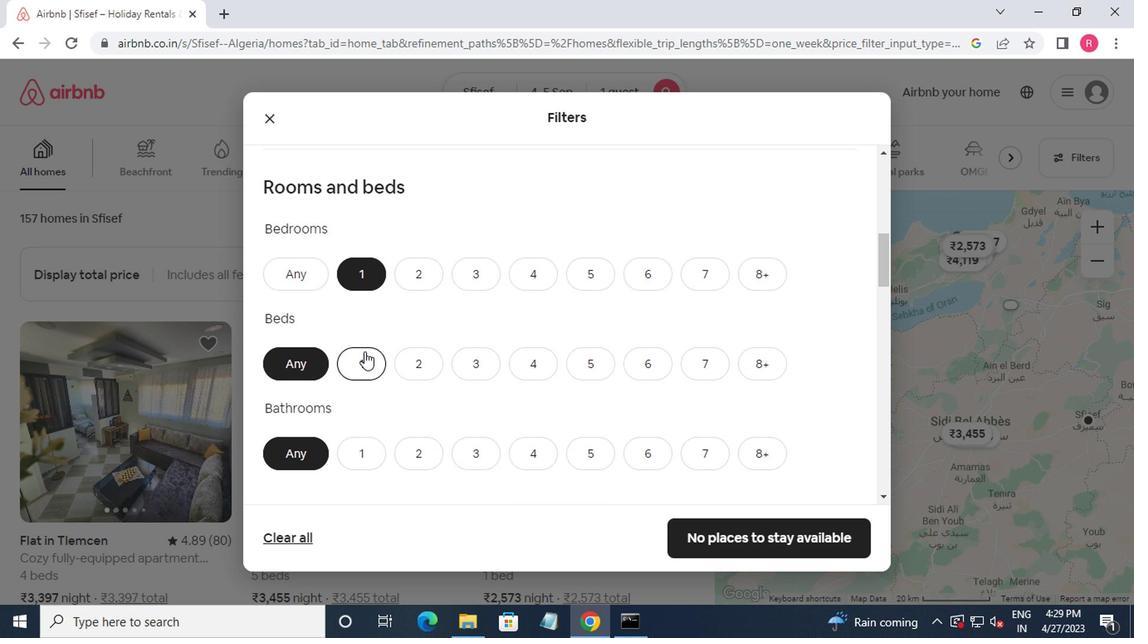 
Action: Mouse moved to (370, 449)
Screenshot: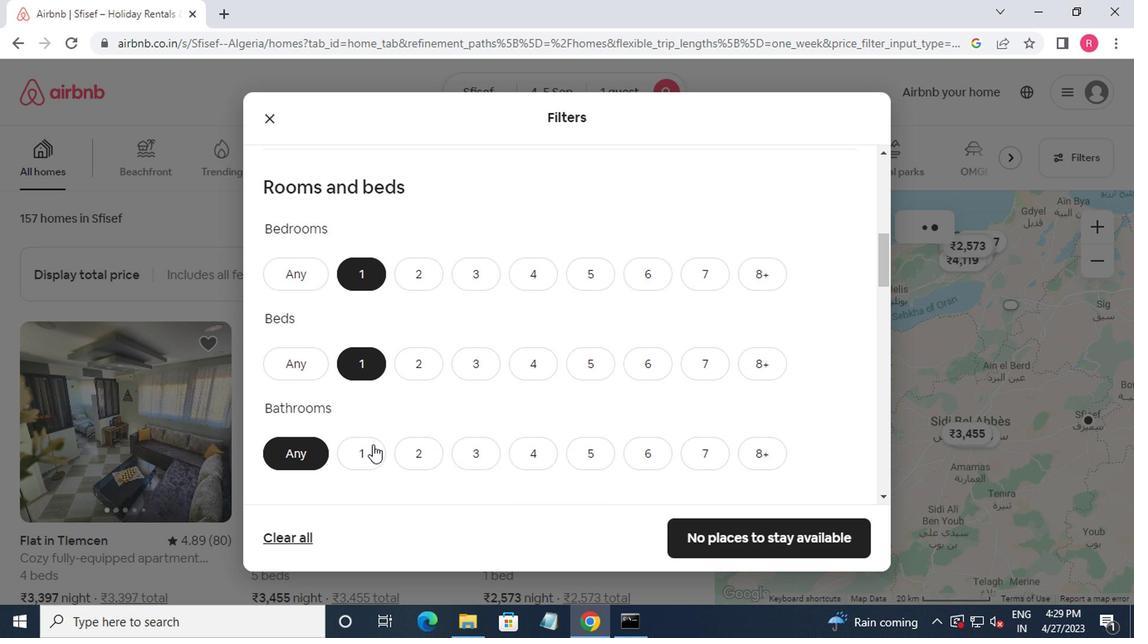 
Action: Mouse pressed left at (370, 449)
Screenshot: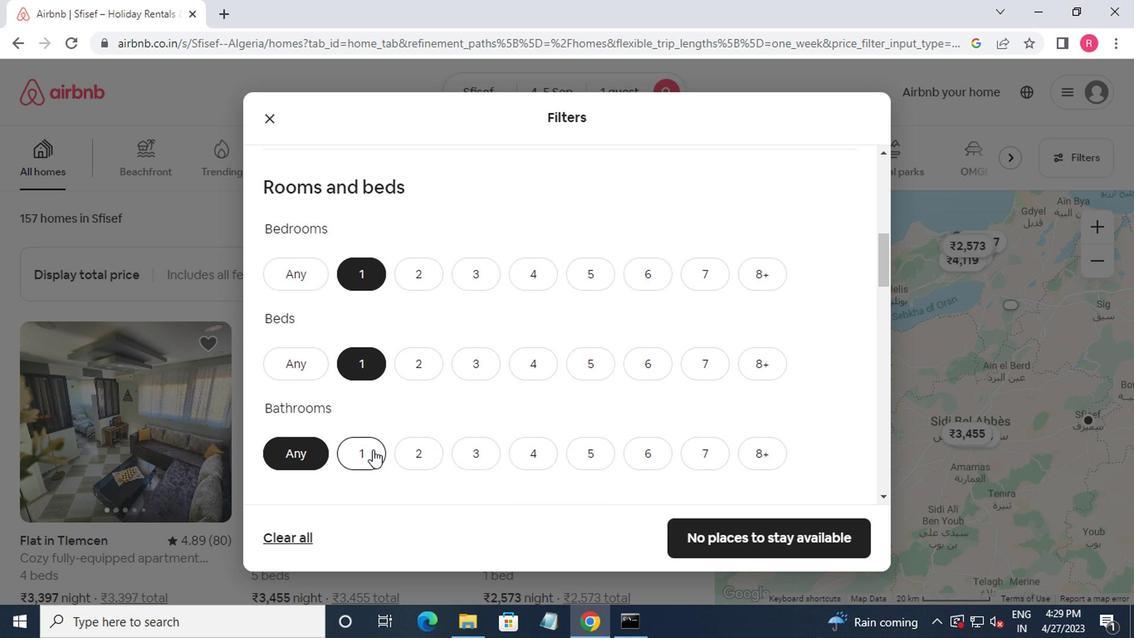 
Action: Mouse moved to (512, 467)
Screenshot: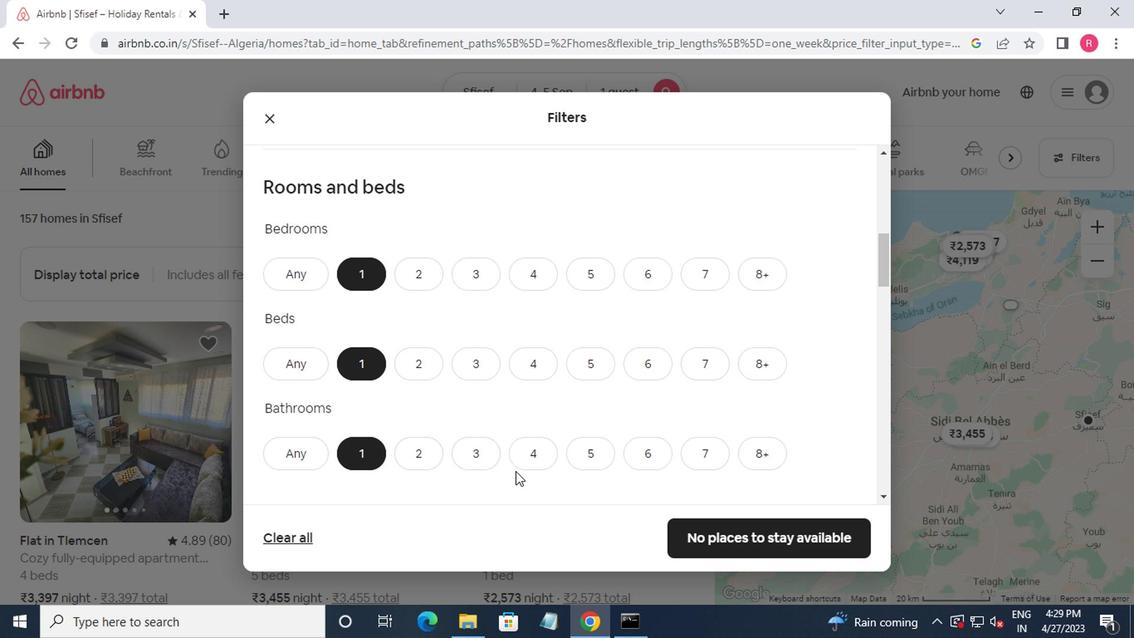 
Action: Mouse scrolled (512, 467) with delta (0, 0)
Screenshot: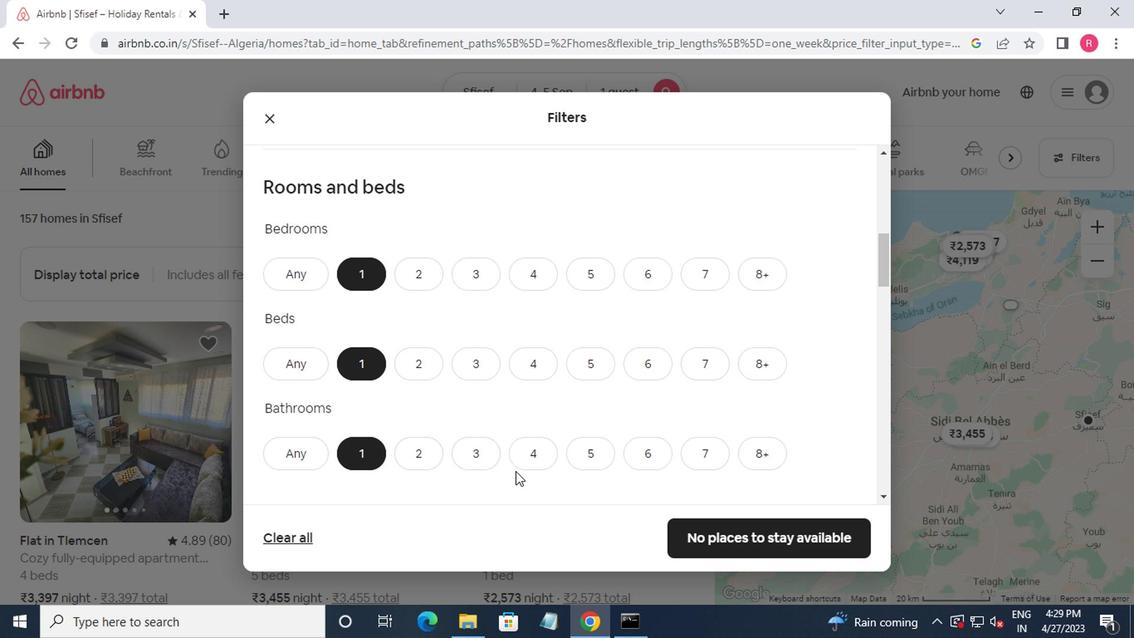 
Action: Mouse moved to (508, 467)
Screenshot: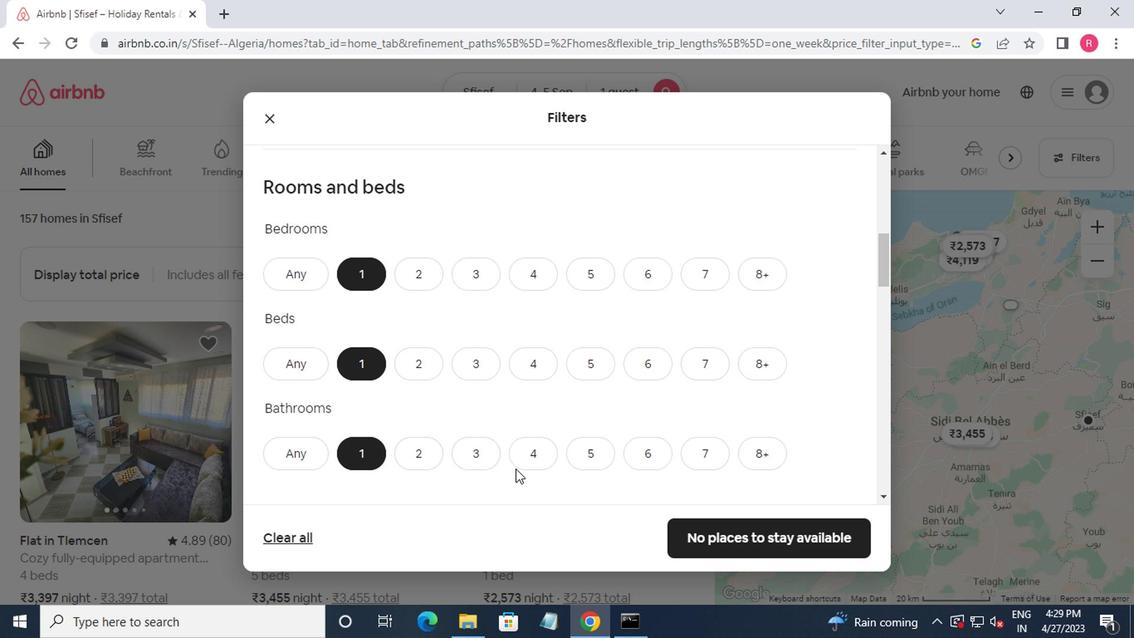 
Action: Mouse scrolled (508, 467) with delta (0, 0)
Screenshot: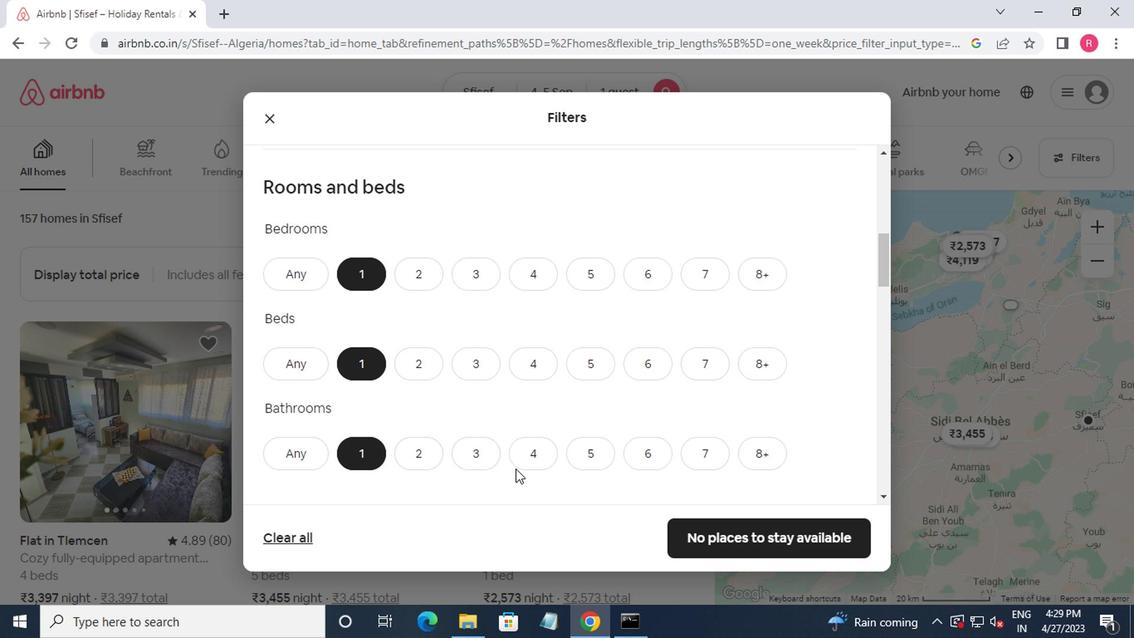 
Action: Mouse moved to (346, 454)
Screenshot: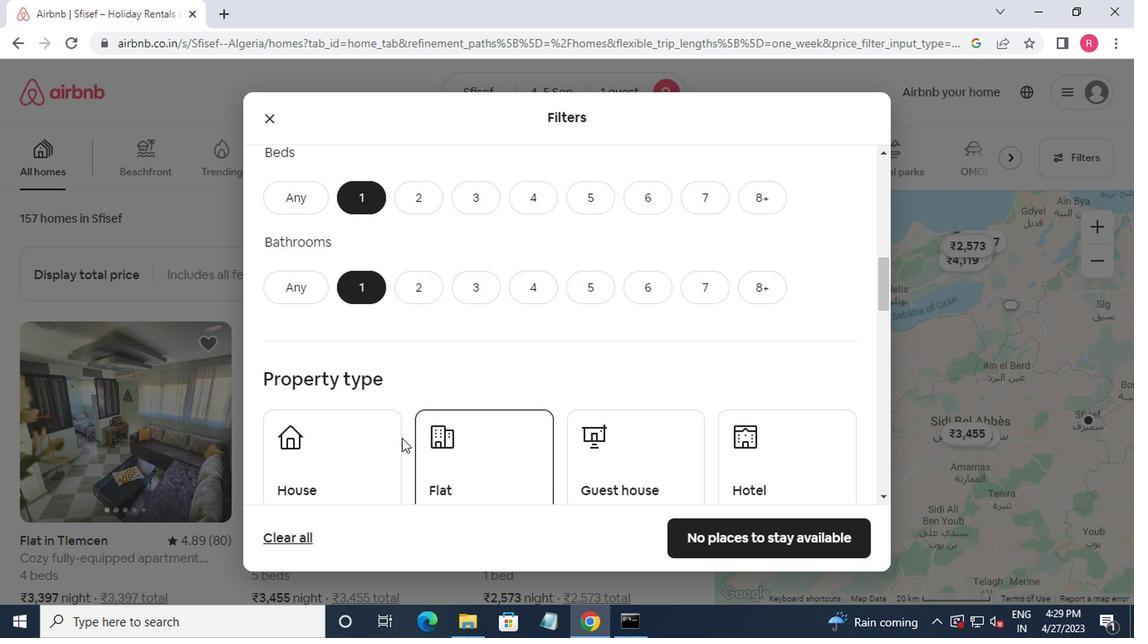 
Action: Mouse pressed left at (346, 454)
Screenshot: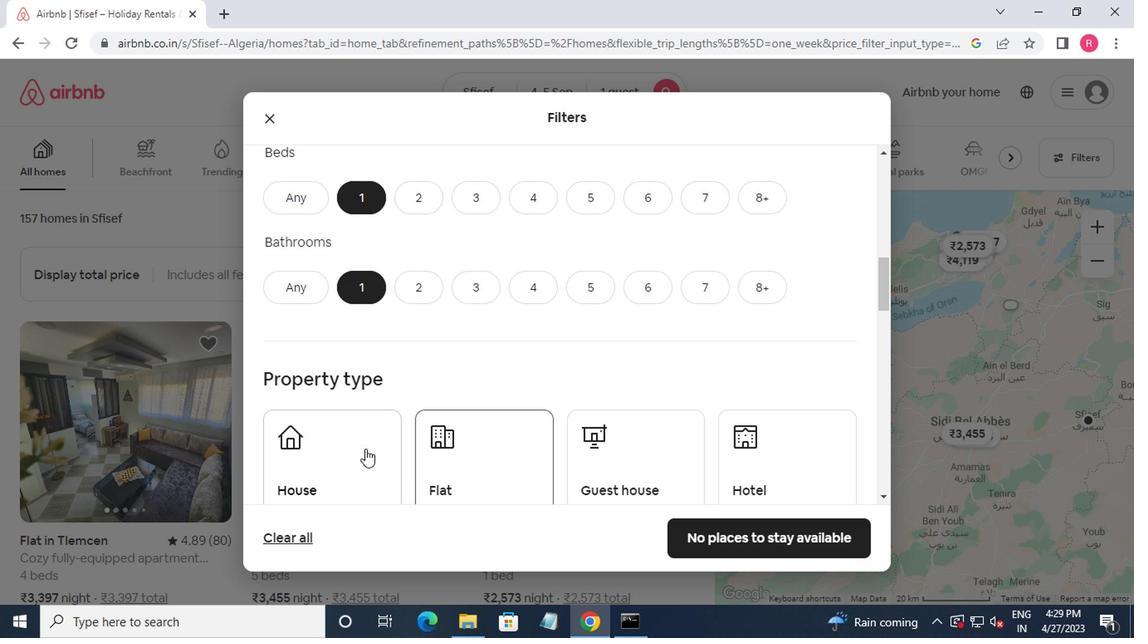 
Action: Mouse moved to (498, 465)
Screenshot: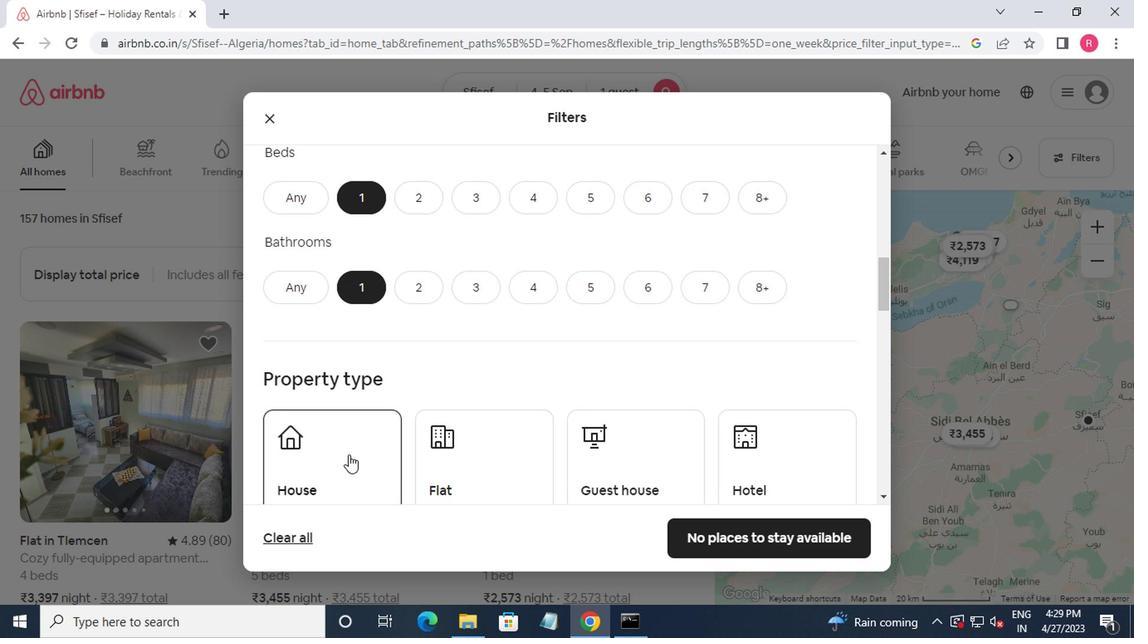
Action: Mouse pressed left at (498, 465)
Screenshot: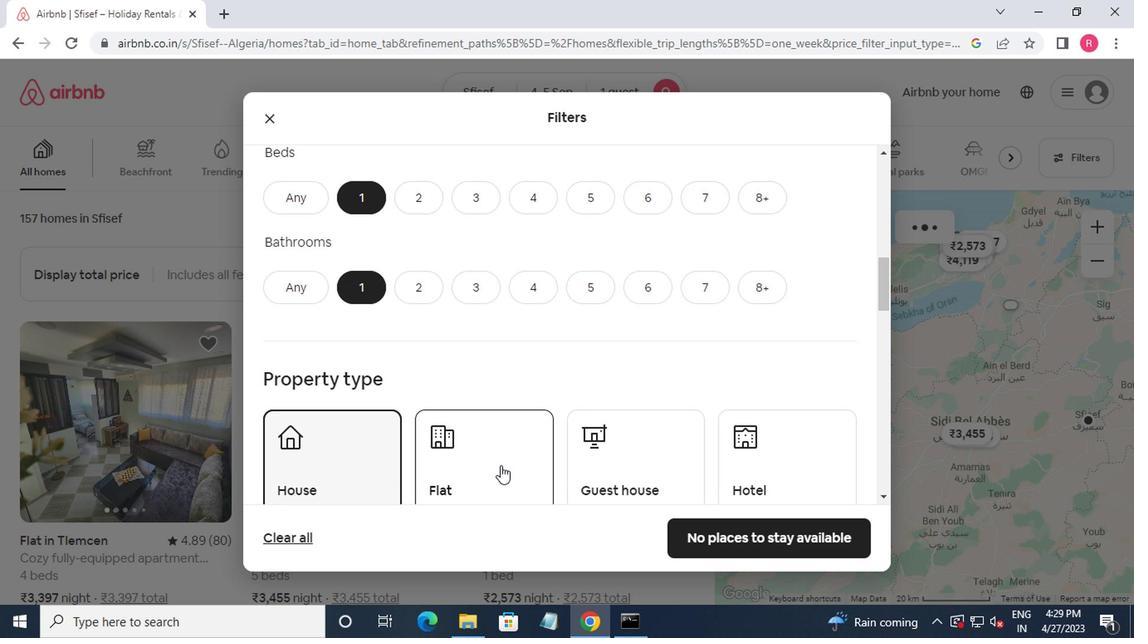 
Action: Mouse moved to (740, 463)
Screenshot: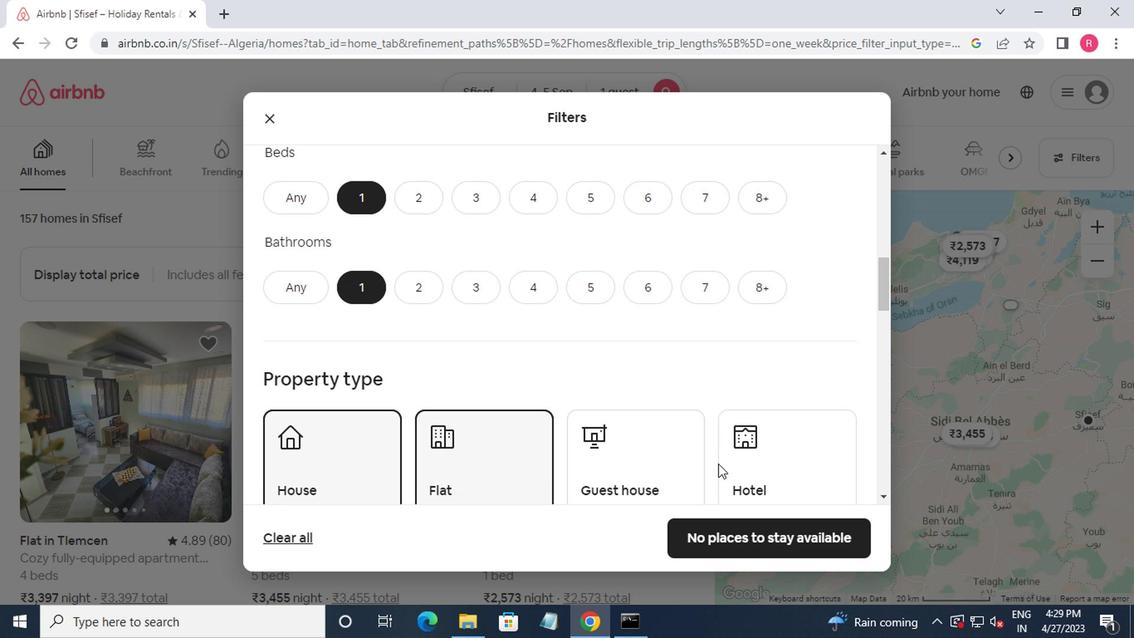
Action: Mouse pressed left at (740, 463)
Screenshot: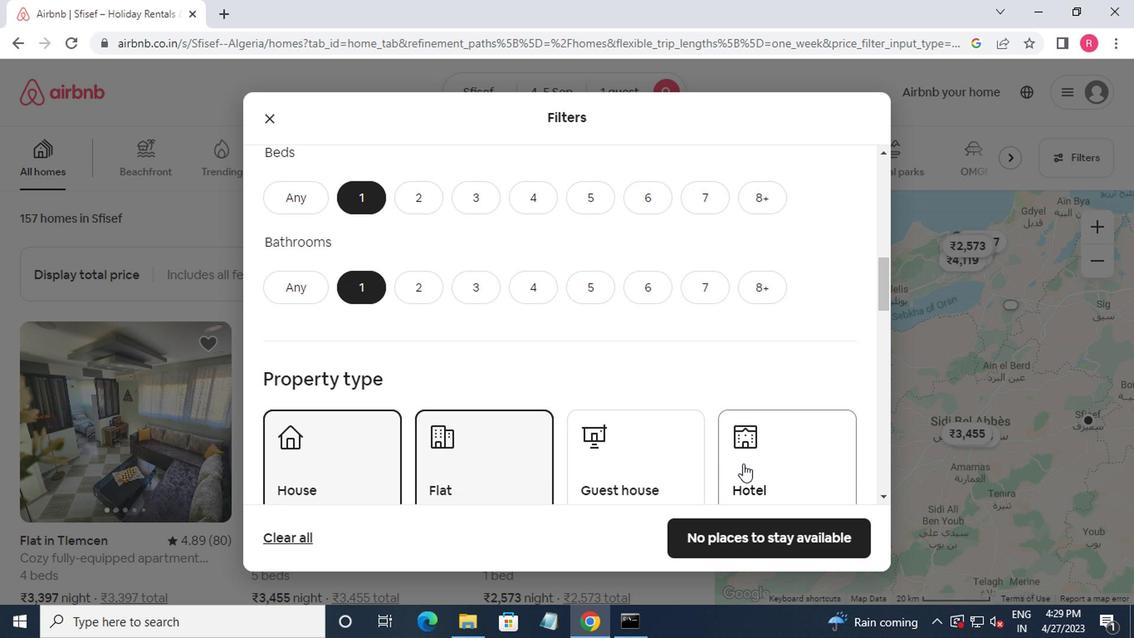 
Action: Mouse moved to (737, 456)
Screenshot: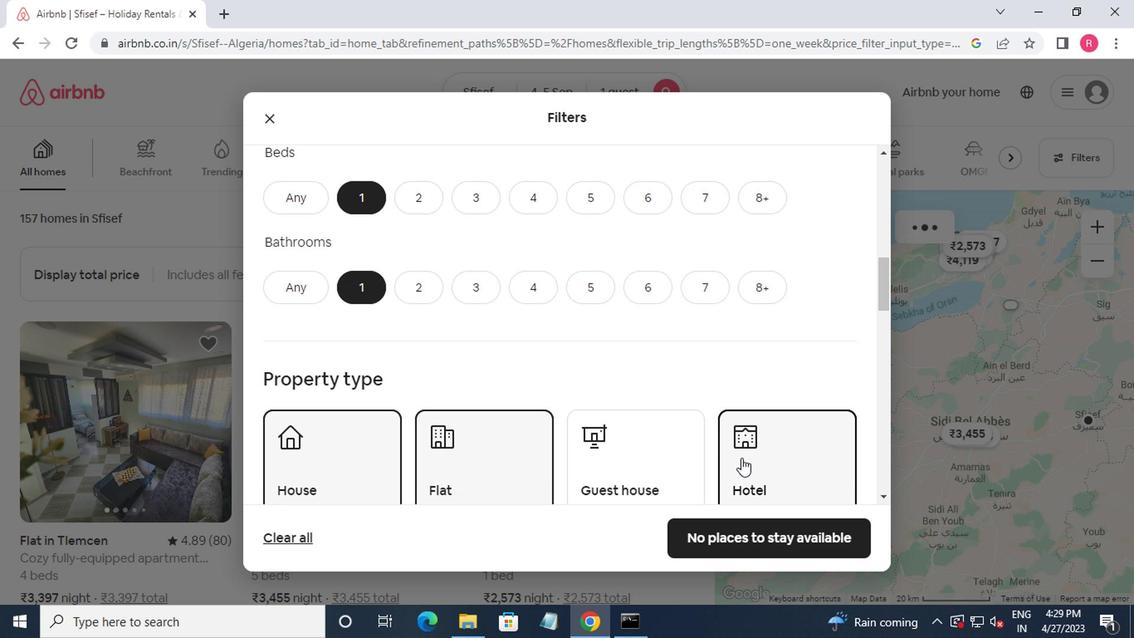 
Action: Mouse scrolled (737, 455) with delta (0, 0)
Screenshot: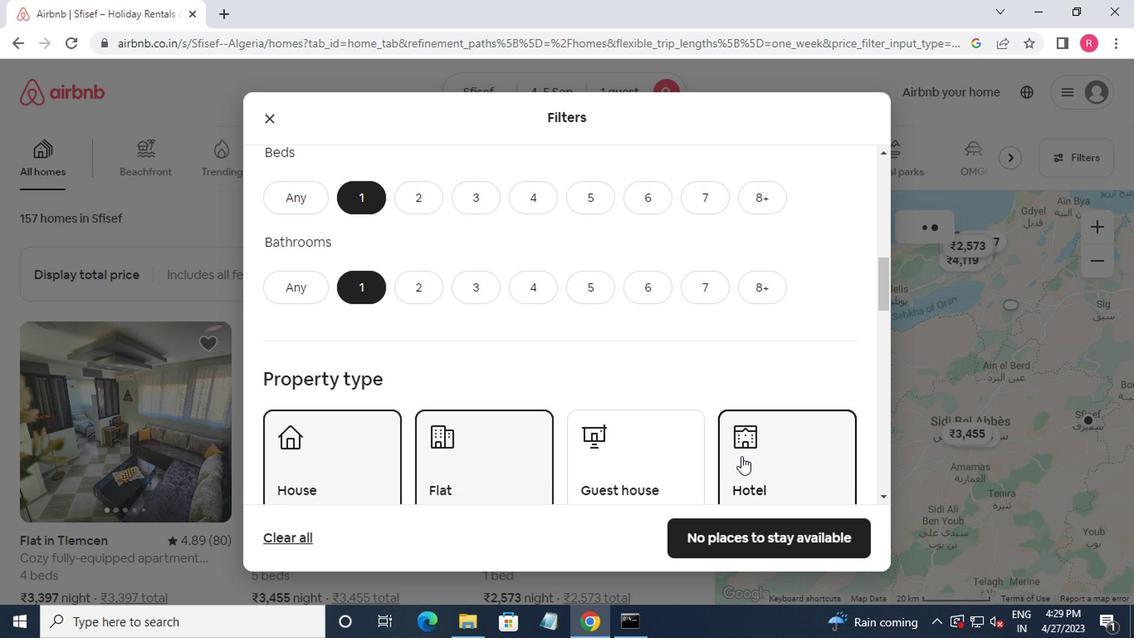 
Action: Mouse scrolled (737, 455) with delta (0, 0)
Screenshot: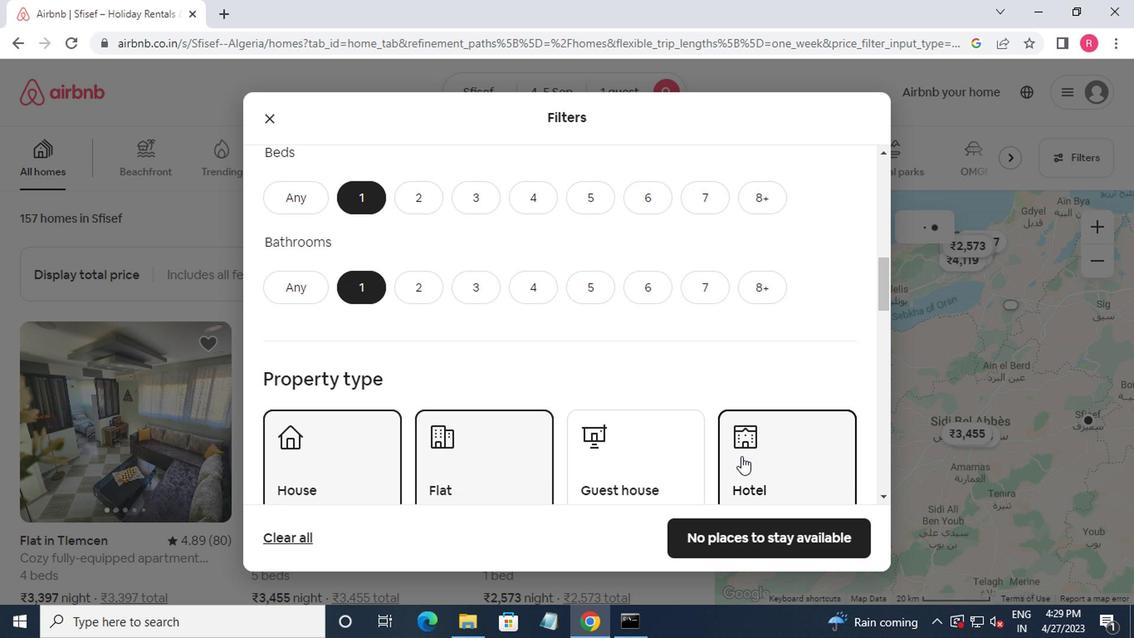 
Action: Mouse moved to (737, 456)
Screenshot: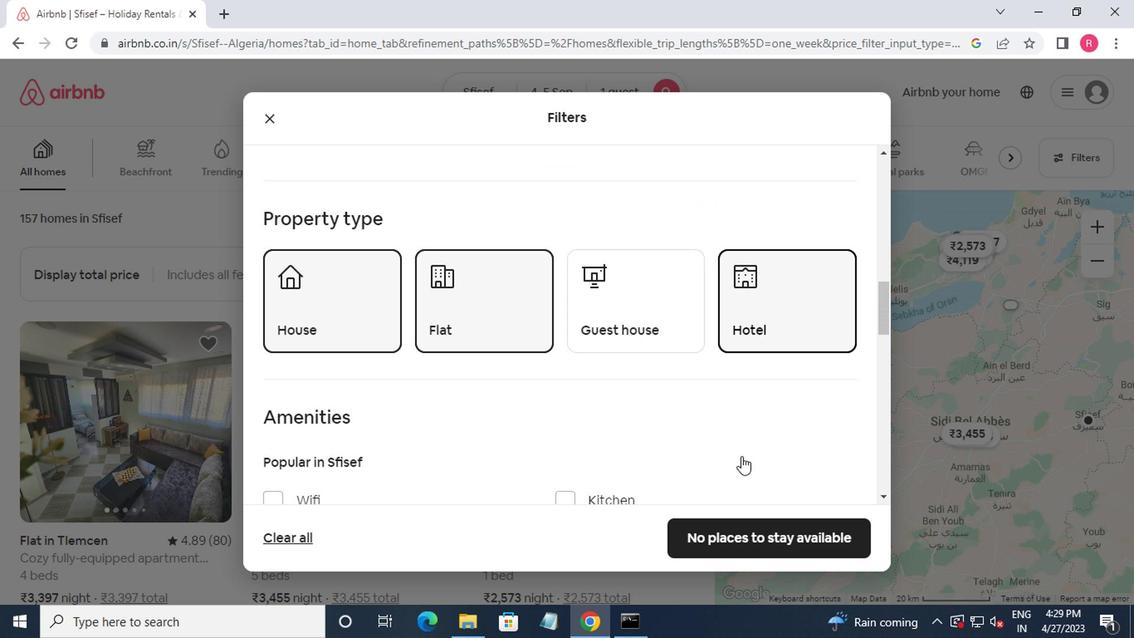 
Action: Mouse scrolled (737, 455) with delta (0, 0)
Screenshot: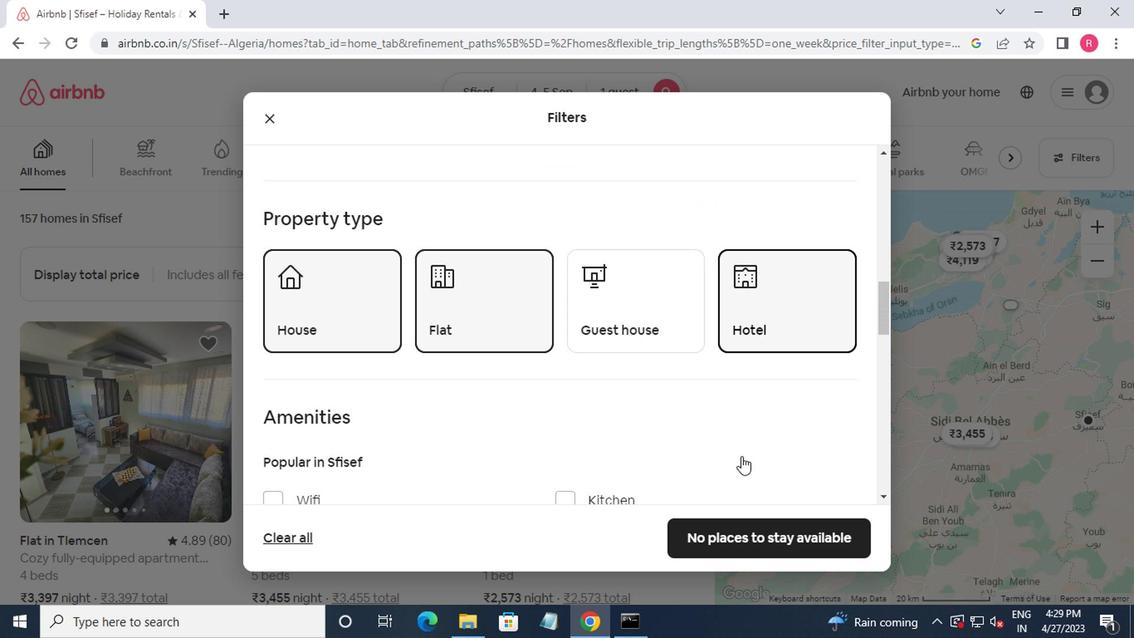 
Action: Mouse moved to (366, 455)
Screenshot: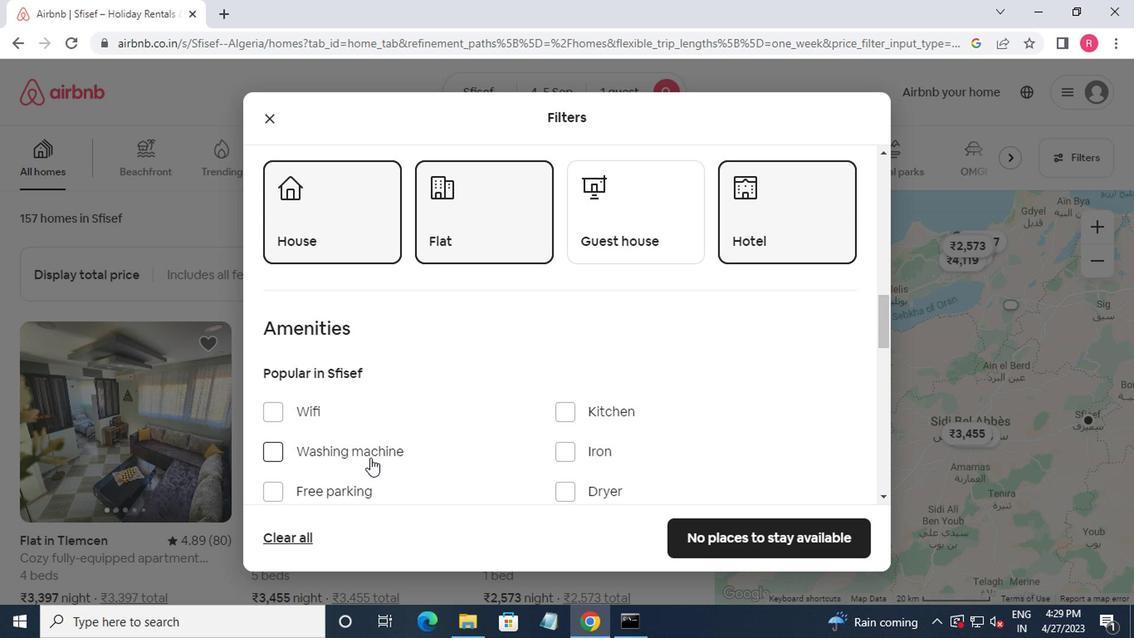 
Action: Mouse pressed left at (366, 455)
Screenshot: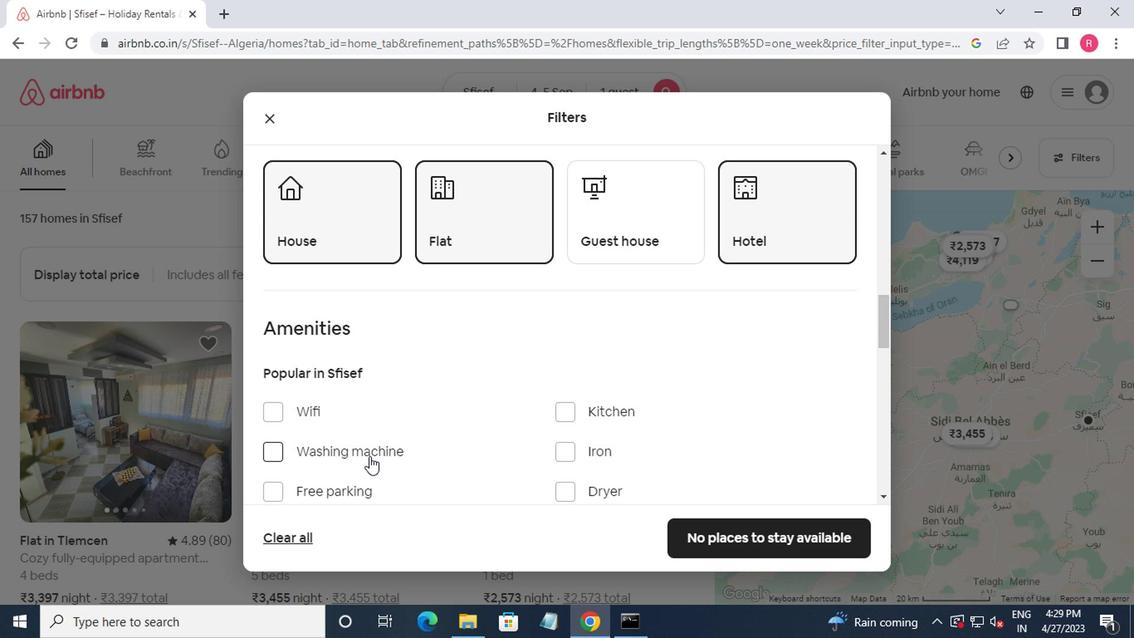 
Action: Mouse moved to (390, 443)
Screenshot: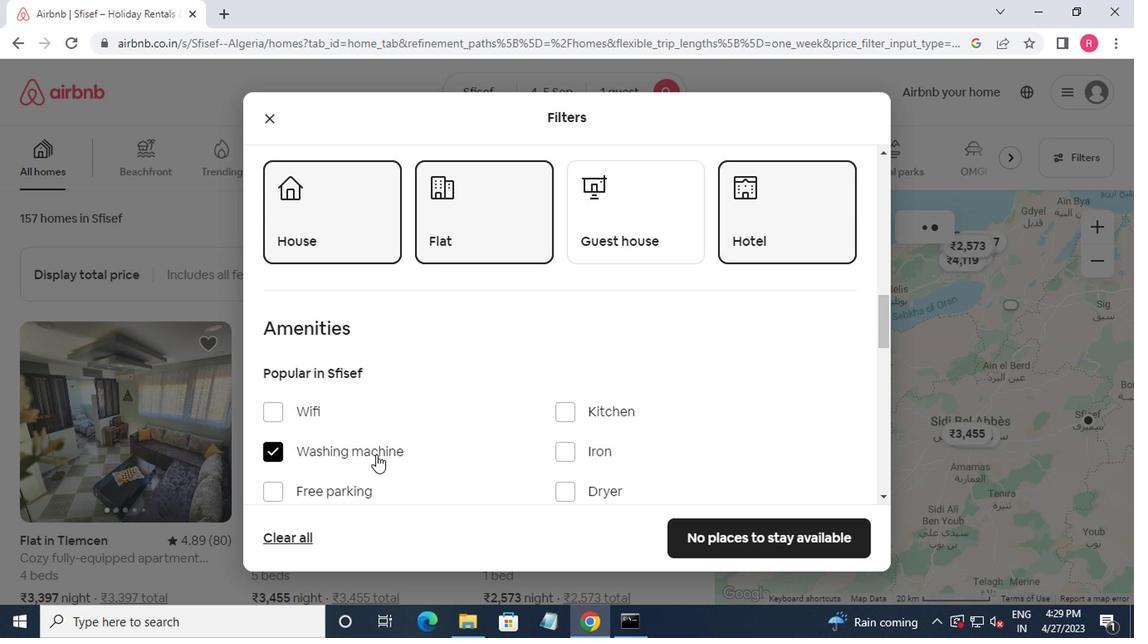 
Action: Mouse scrolled (390, 443) with delta (0, 0)
Screenshot: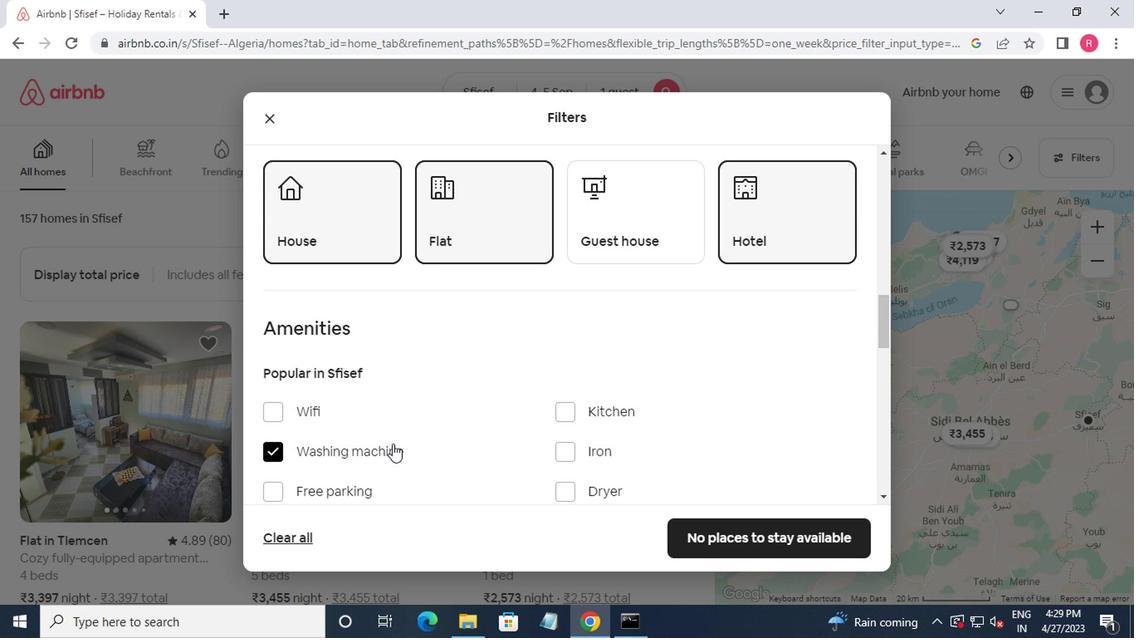 
Action: Mouse moved to (397, 443)
Screenshot: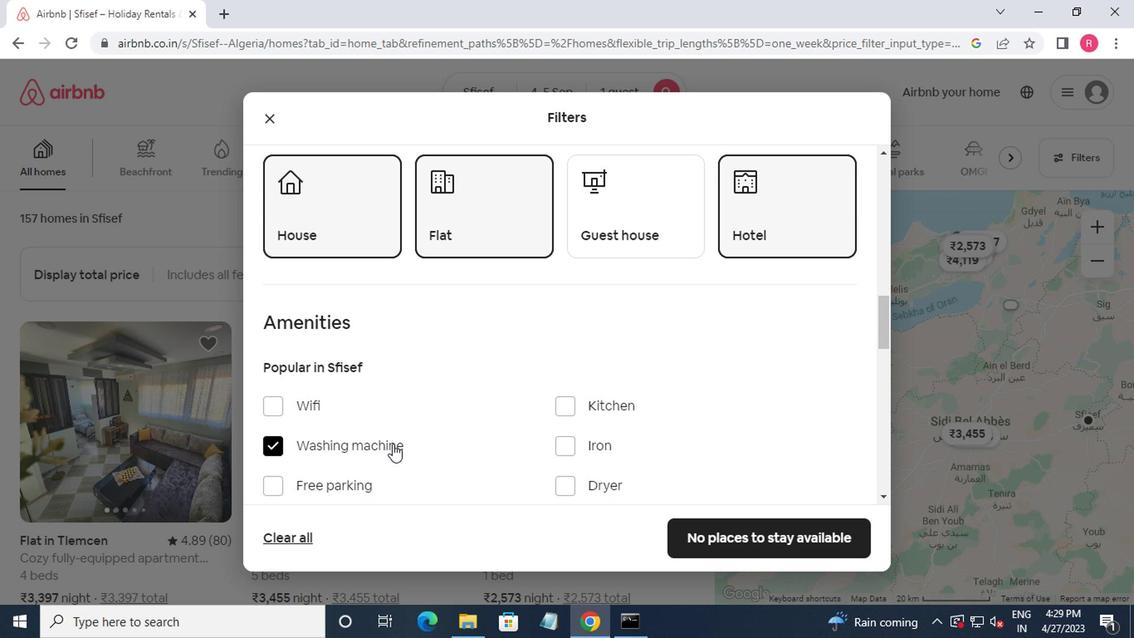 
Action: Mouse scrolled (397, 443) with delta (0, 0)
Screenshot: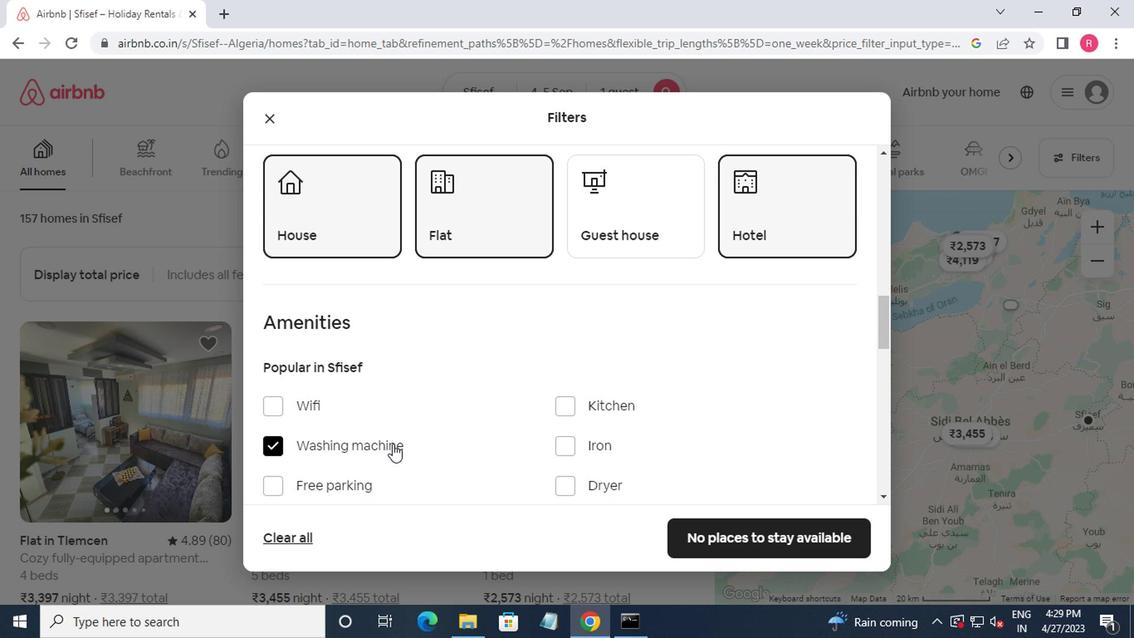 
Action: Mouse moved to (411, 436)
Screenshot: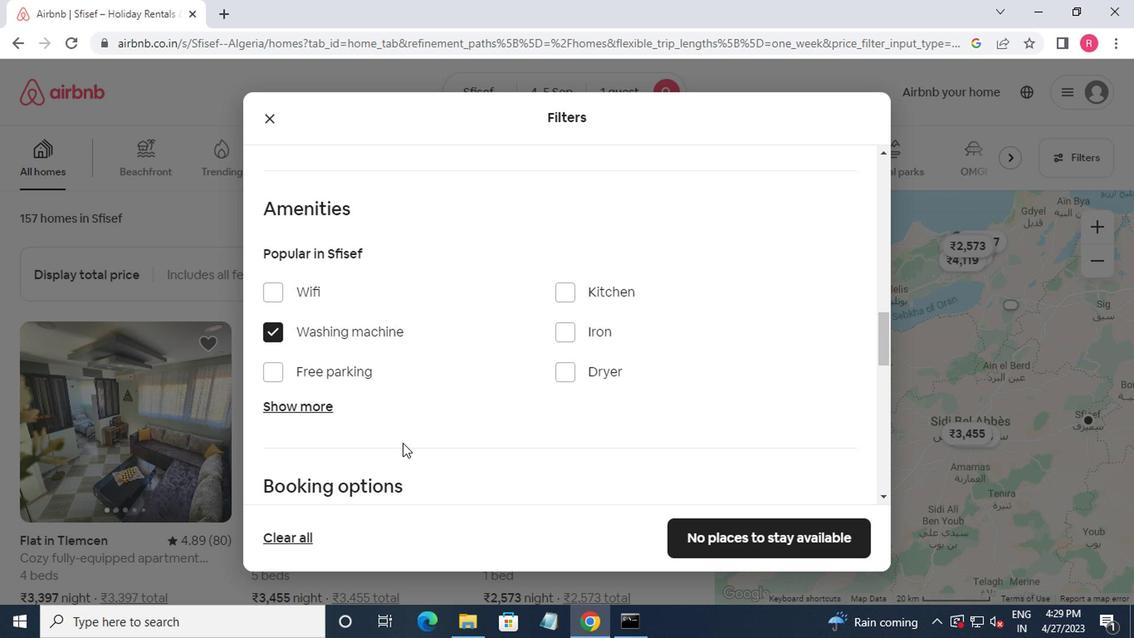 
Action: Mouse scrolled (411, 435) with delta (0, 0)
Screenshot: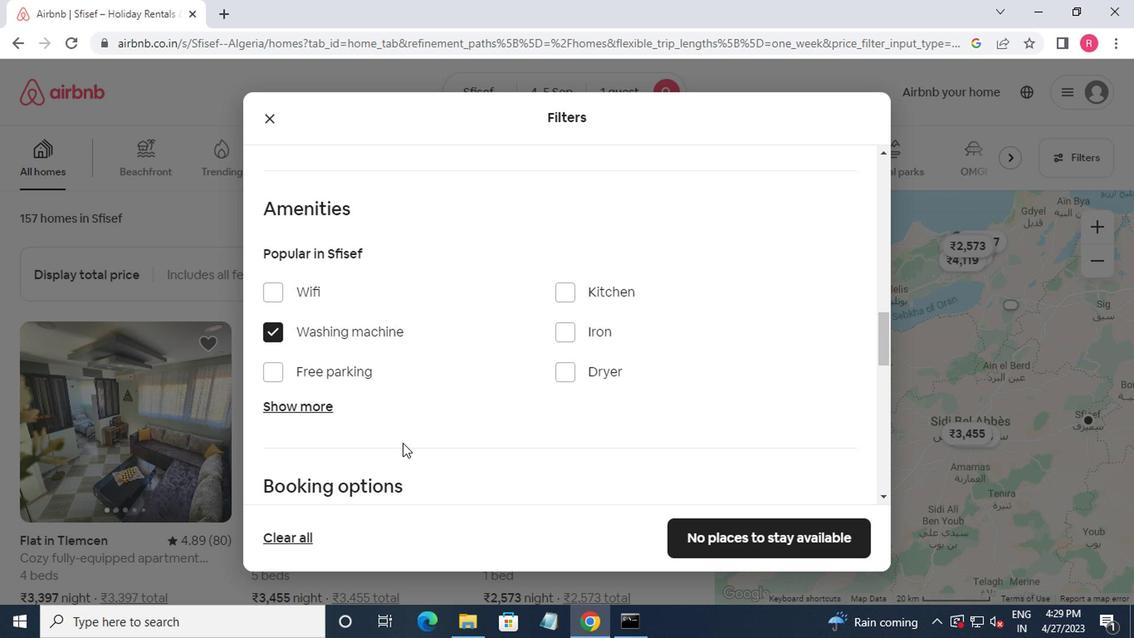 
Action: Mouse moved to (431, 431)
Screenshot: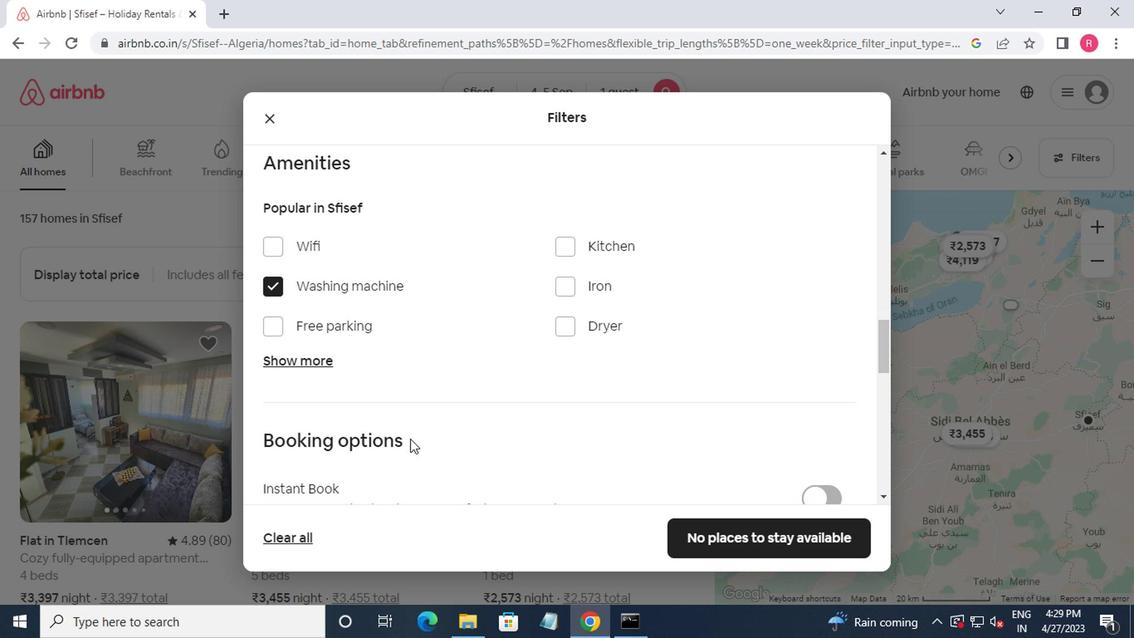 
Action: Mouse scrolled (431, 431) with delta (0, 0)
Screenshot: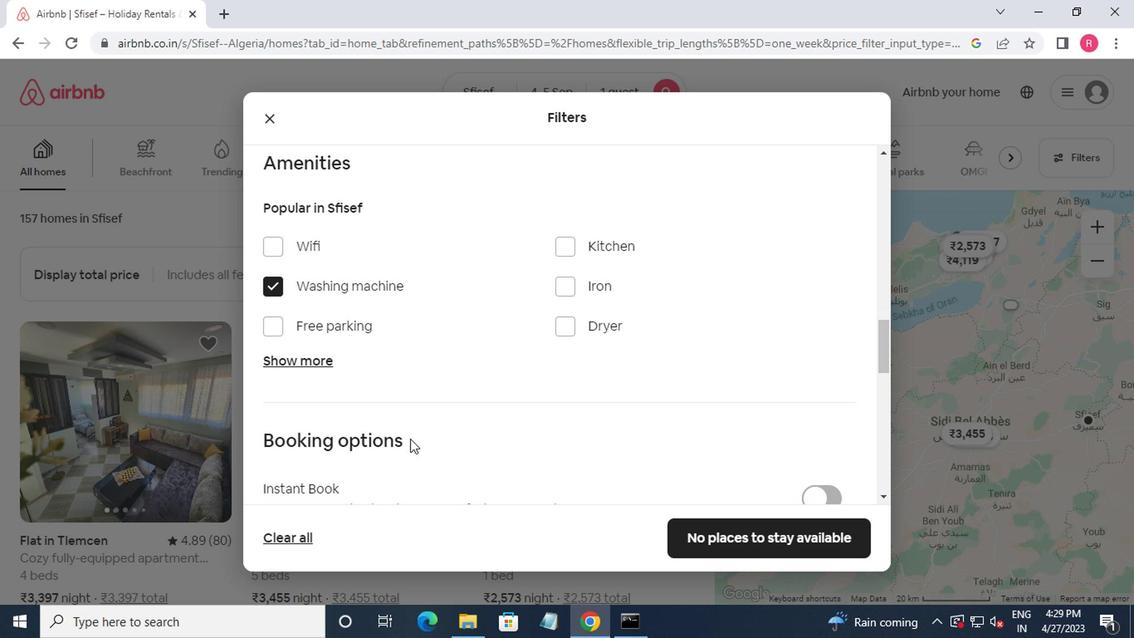 
Action: Mouse moved to (811, 392)
Screenshot: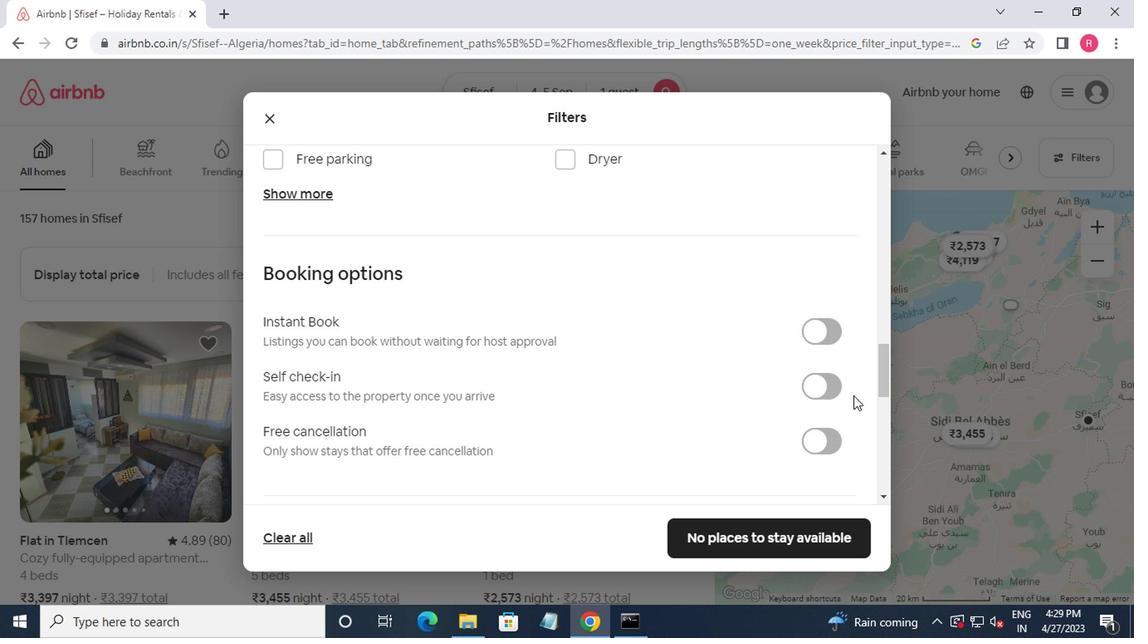 
Action: Mouse pressed left at (811, 392)
Screenshot: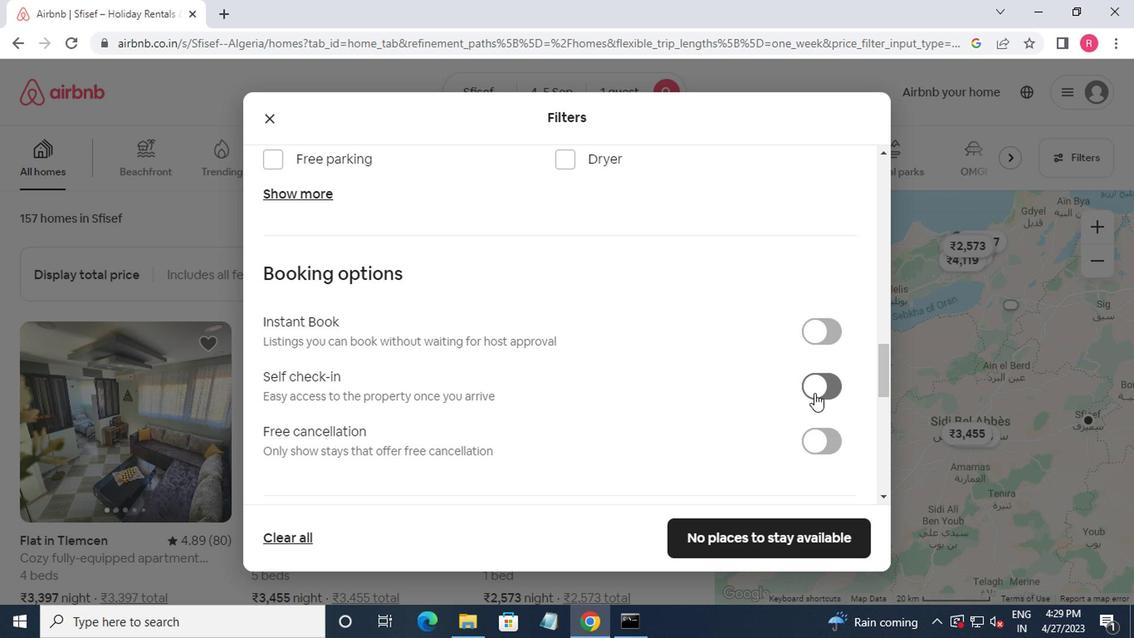 
Action: Mouse moved to (737, 534)
Screenshot: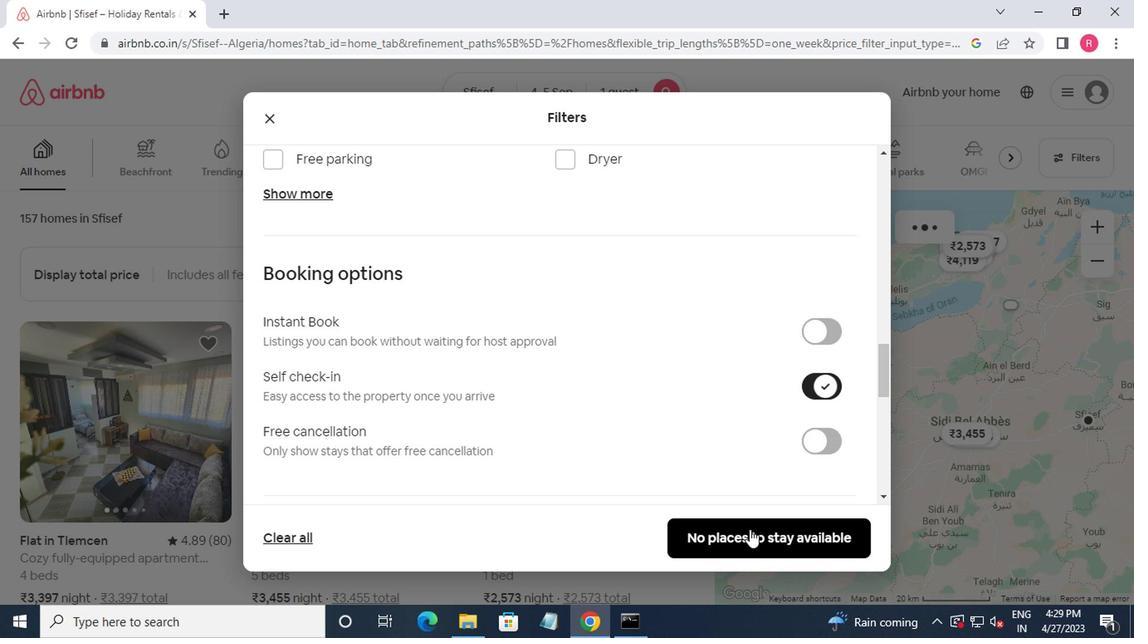 
Action: Mouse pressed left at (737, 534)
Screenshot: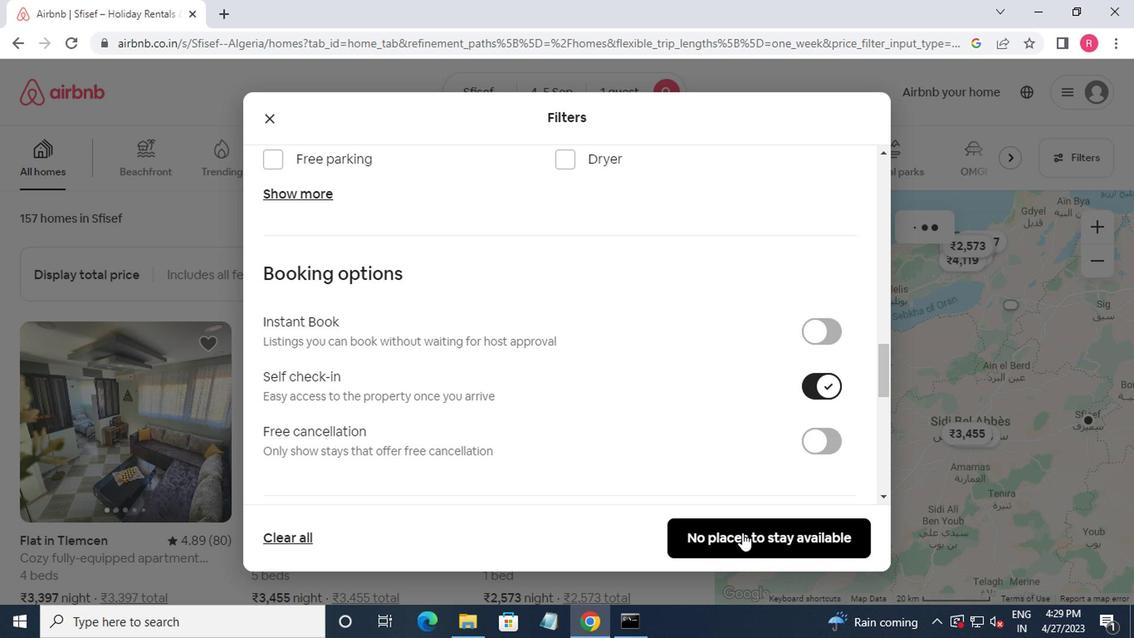 
Action: Mouse moved to (729, 524)
Screenshot: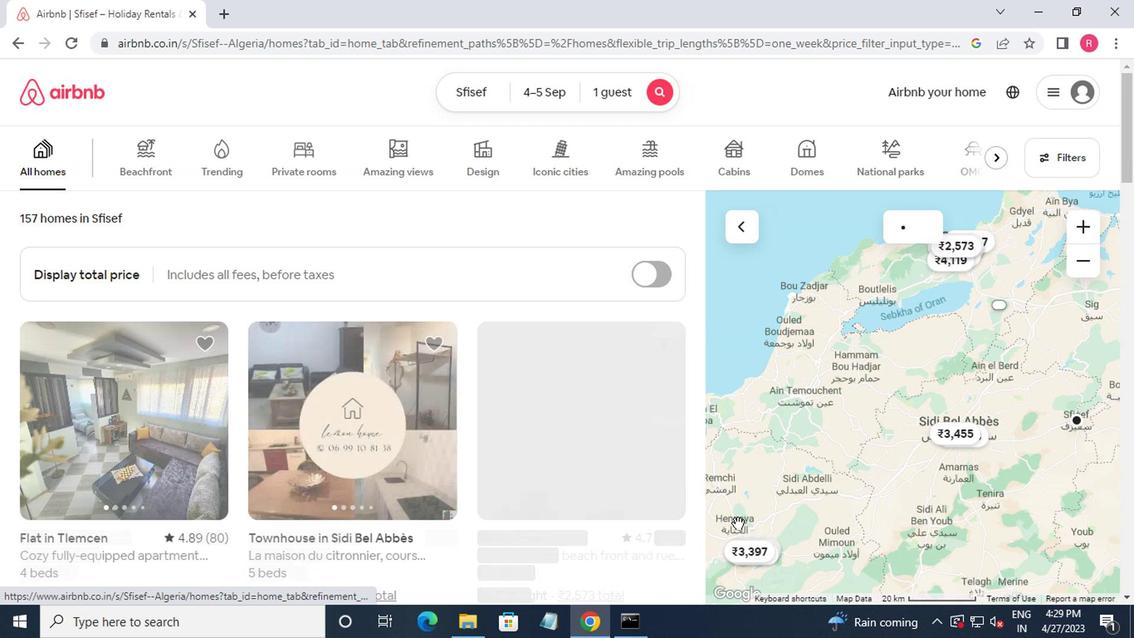 
